 Task: Look for space in Aş Şuwayrah, Iraq from 12th  July, 2023 to 15th July, 2023 for 3 adults in price range Rs.12000 to Rs.16000. Place can be entire place with 2 bedrooms having 3 beds and 1 bathroom. Property type can be house, flat, guest house. Amenities needed are: washing machine. Booking option can be shelf check-in. Required host language is English.
Action: Mouse moved to (390, 85)
Screenshot: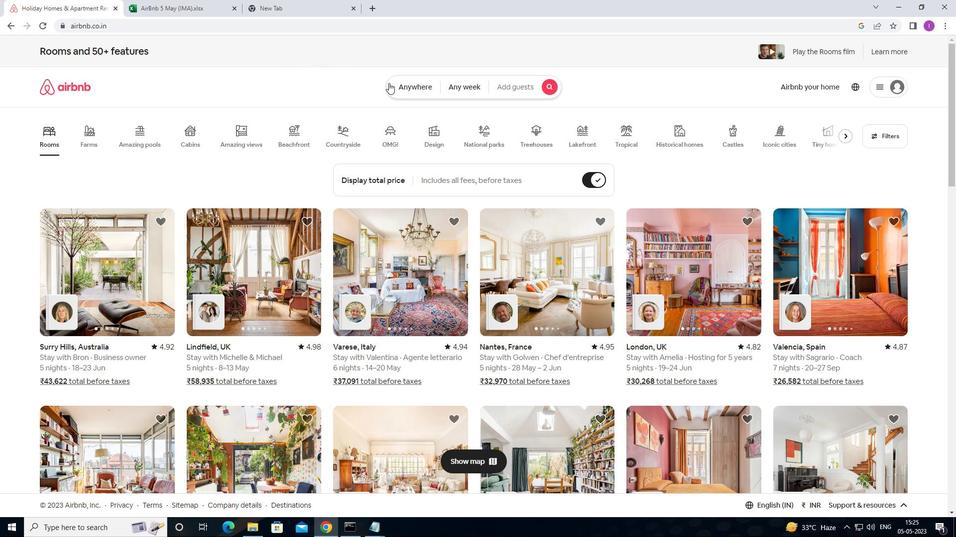 
Action: Mouse pressed left at (390, 85)
Screenshot: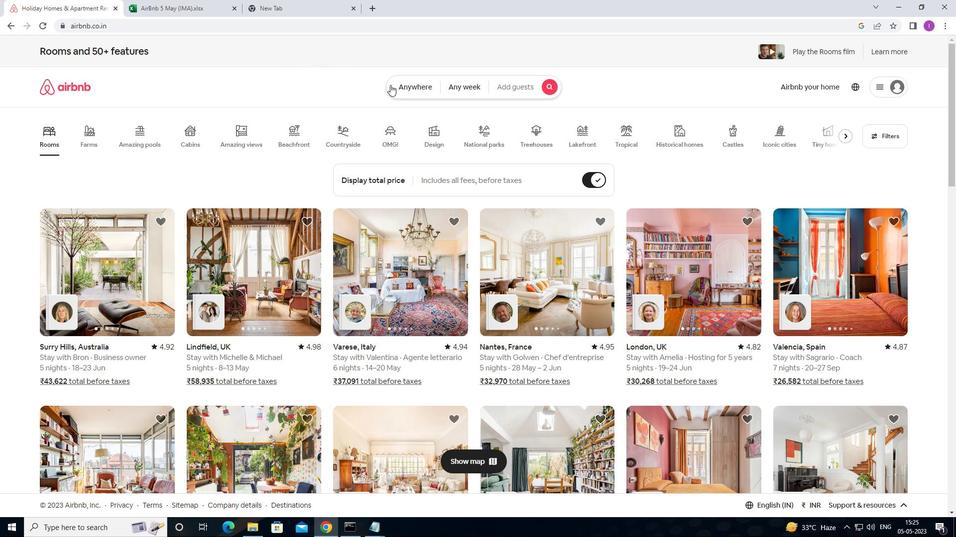 
Action: Mouse moved to (317, 128)
Screenshot: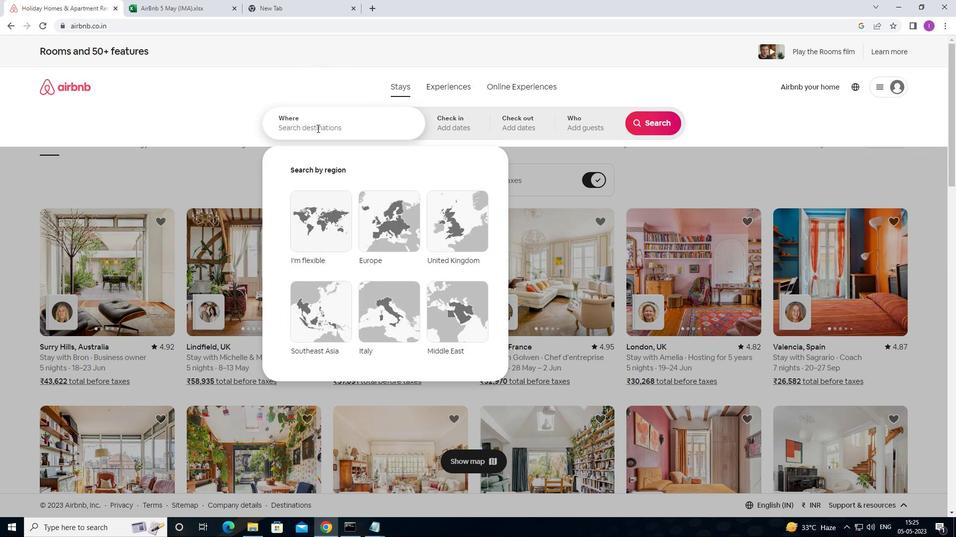 
Action: Mouse pressed left at (317, 128)
Screenshot: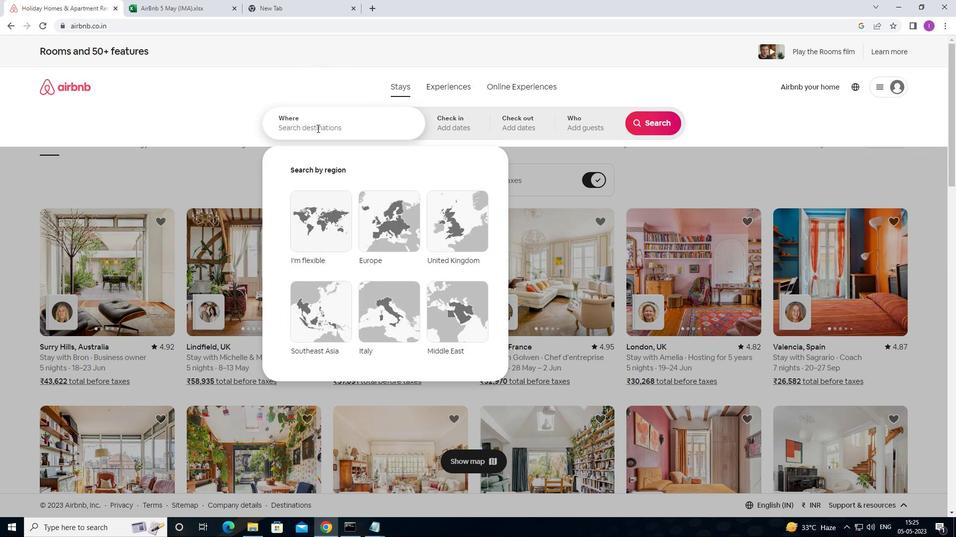 
Action: Mouse moved to (317, 128)
Screenshot: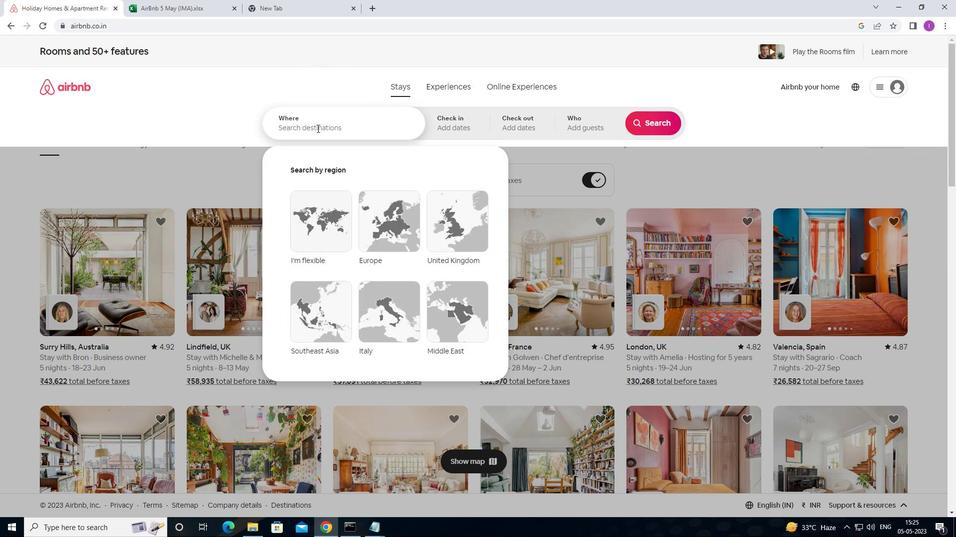 
Action: Key pressed <Key.shift>SUWAYRAH,<Key.shift>IRAQ
Screenshot: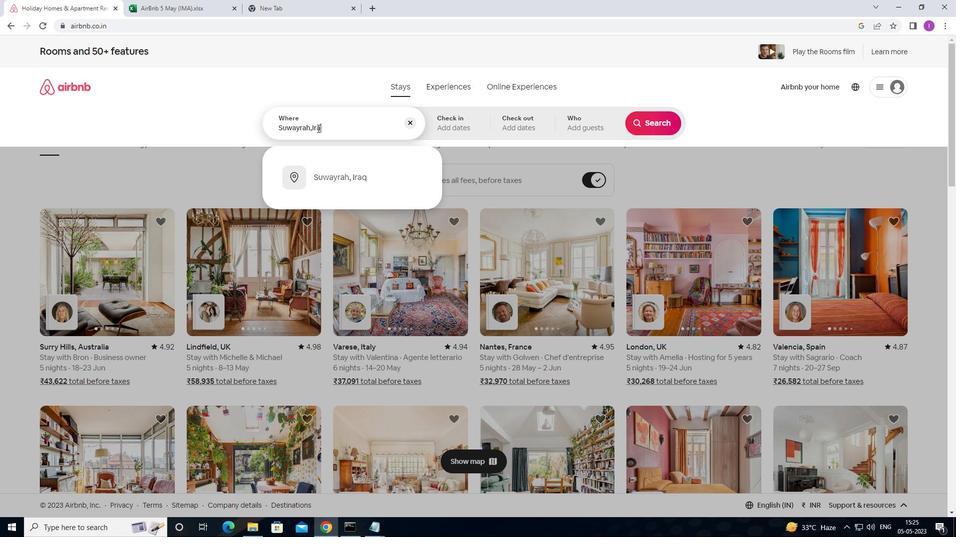 
Action: Mouse moved to (331, 176)
Screenshot: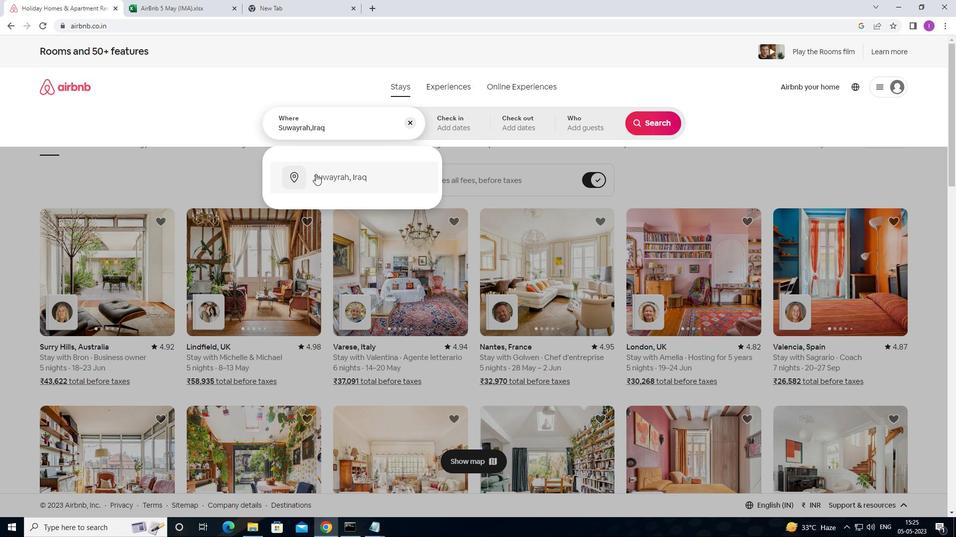 
Action: Mouse pressed left at (331, 176)
Screenshot: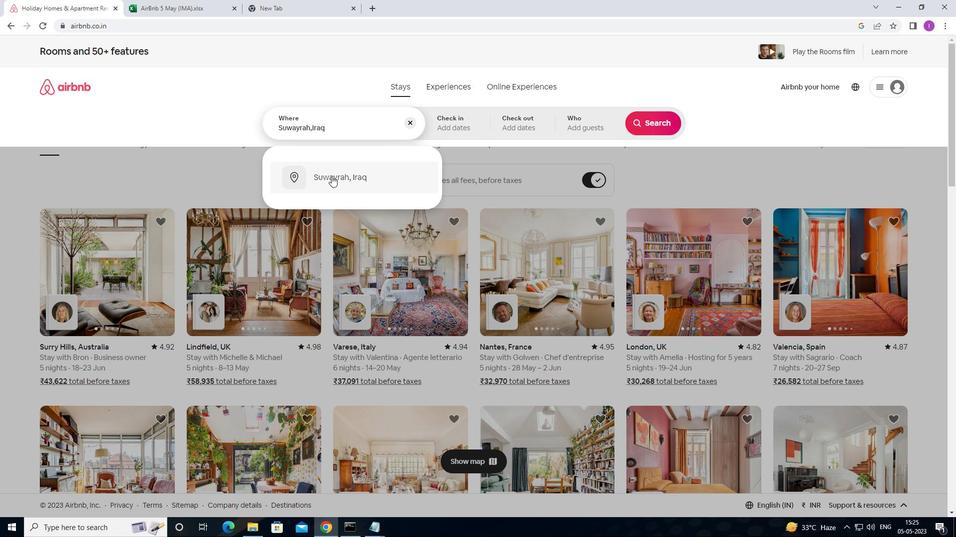 
Action: Mouse moved to (646, 199)
Screenshot: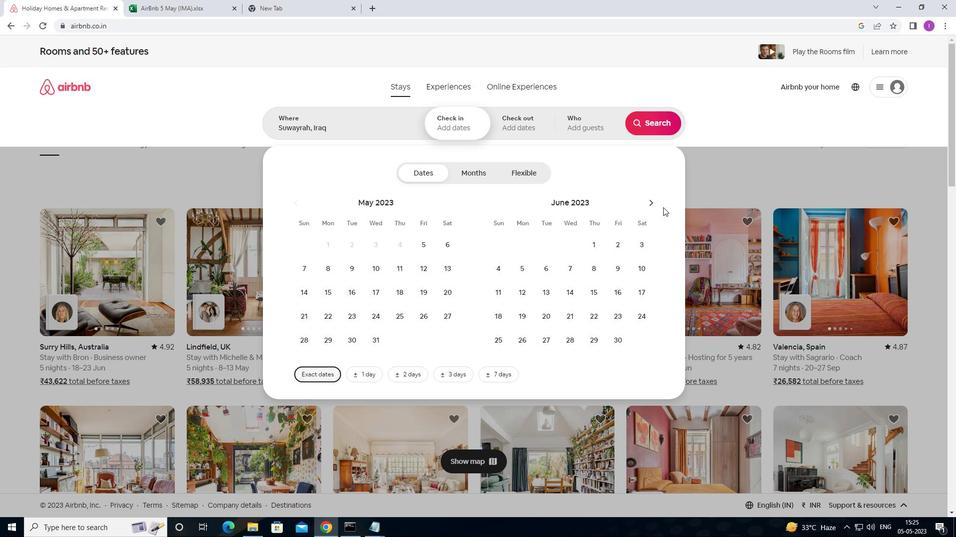 
Action: Mouse pressed left at (646, 199)
Screenshot: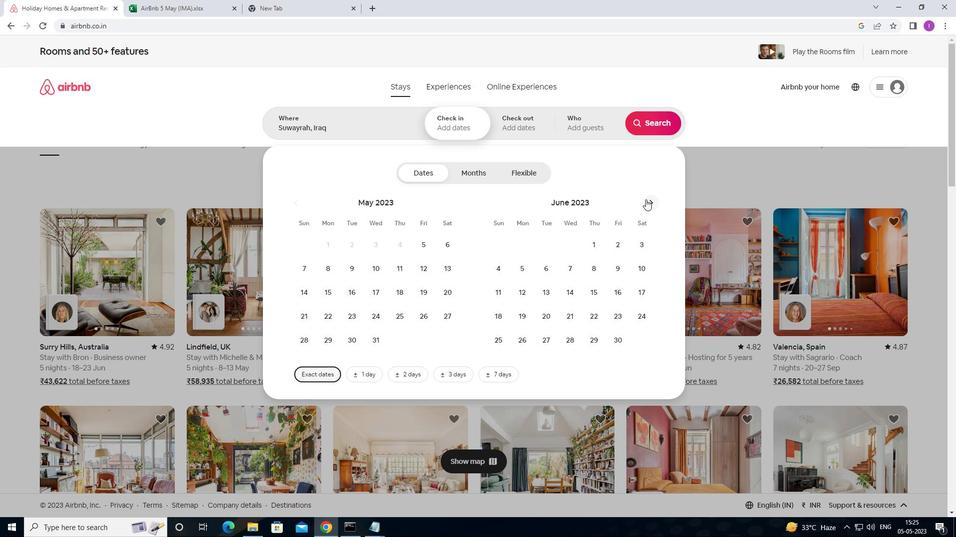 
Action: Mouse moved to (571, 290)
Screenshot: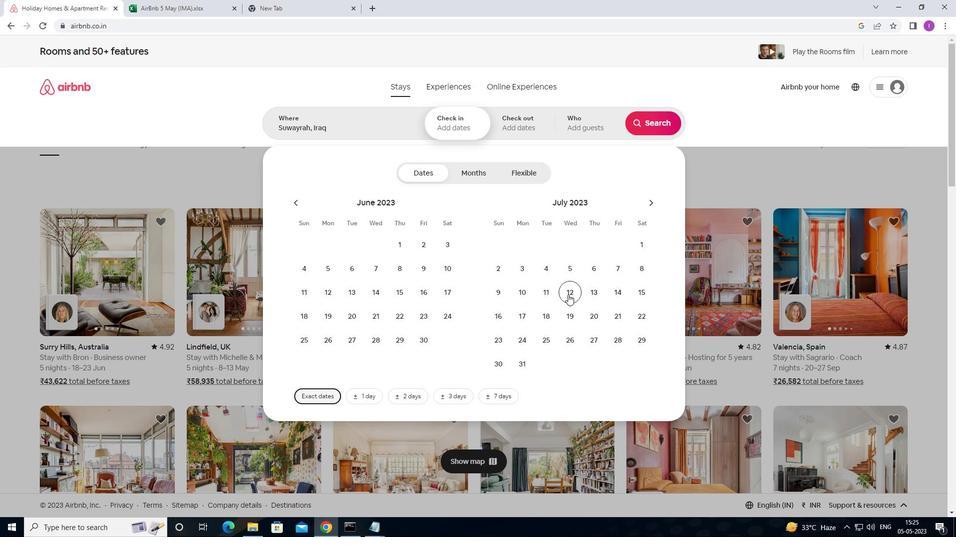 
Action: Mouse pressed left at (571, 290)
Screenshot: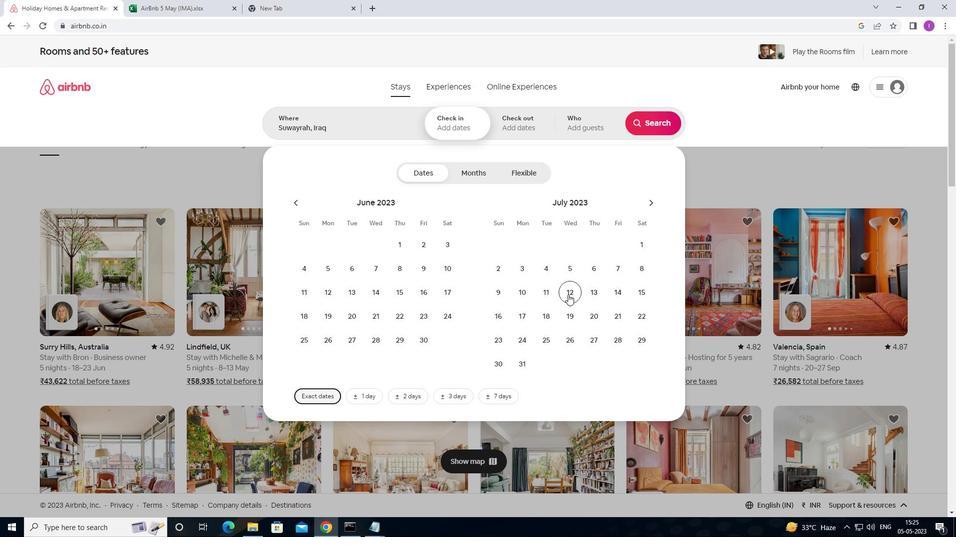 
Action: Mouse moved to (652, 291)
Screenshot: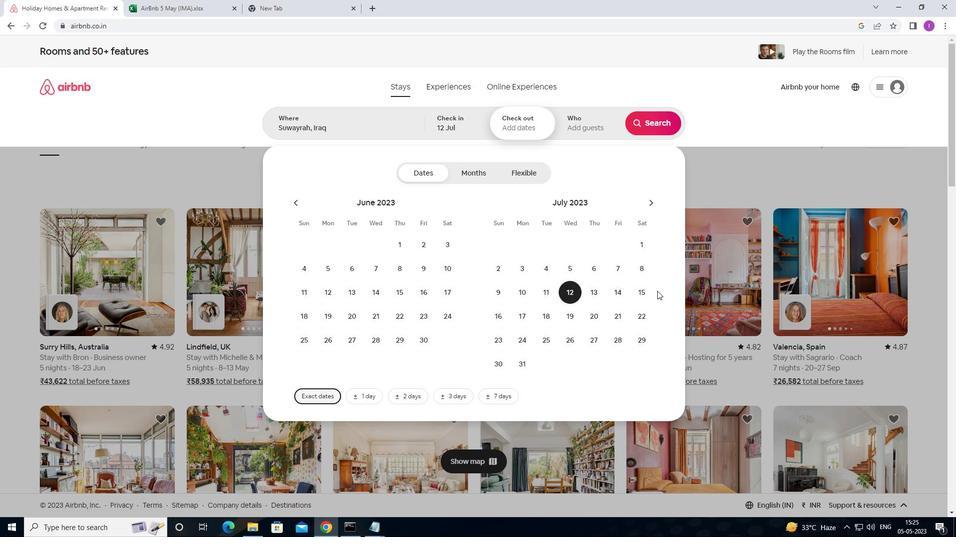 
Action: Mouse pressed left at (652, 291)
Screenshot: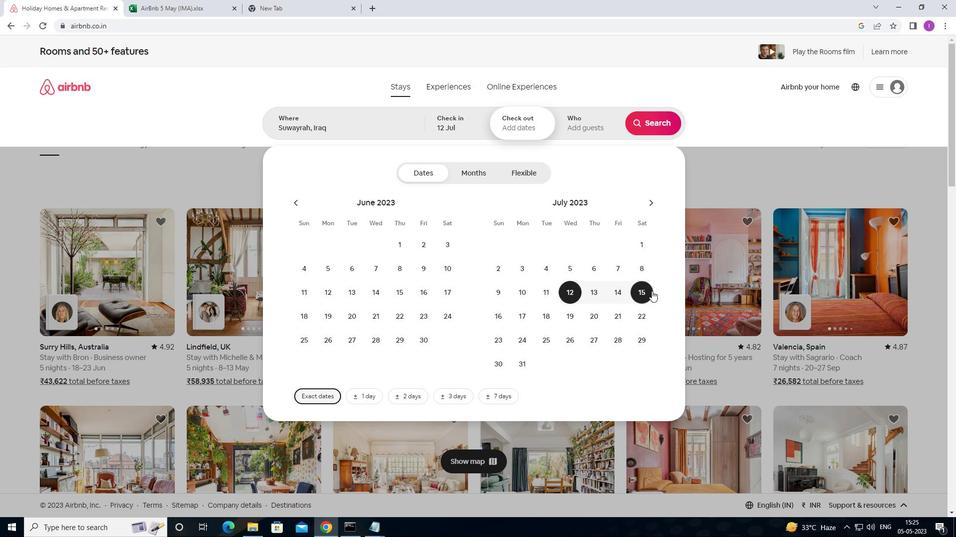 
Action: Mouse moved to (609, 129)
Screenshot: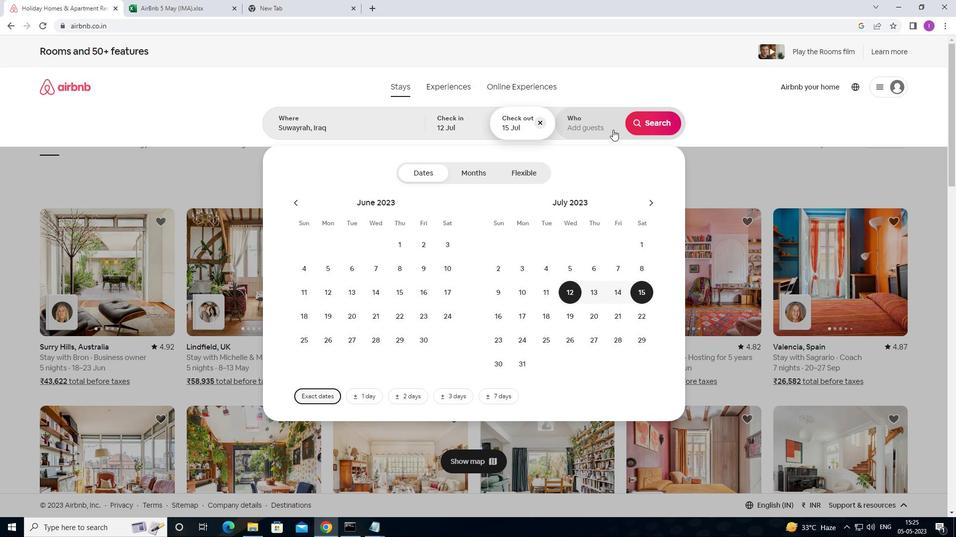 
Action: Mouse pressed left at (609, 129)
Screenshot: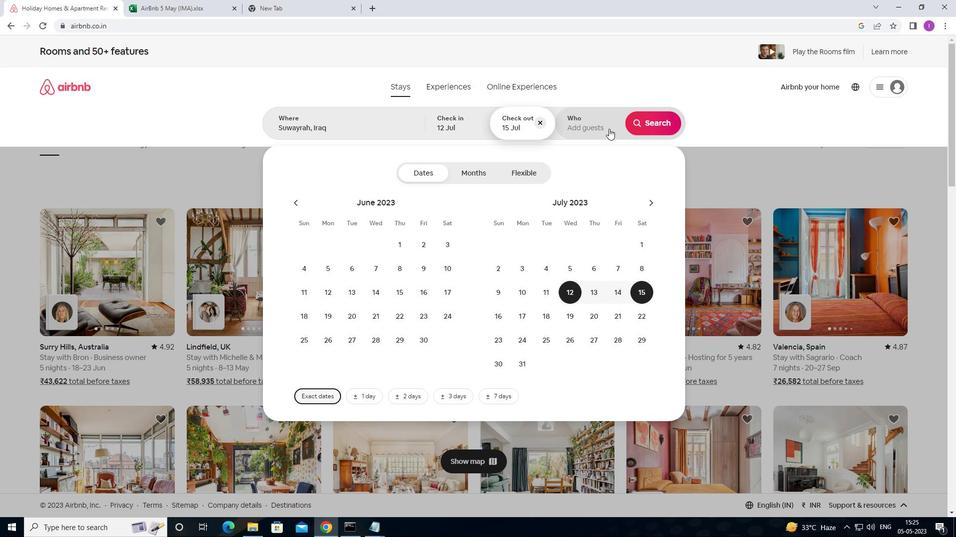 
Action: Mouse moved to (653, 174)
Screenshot: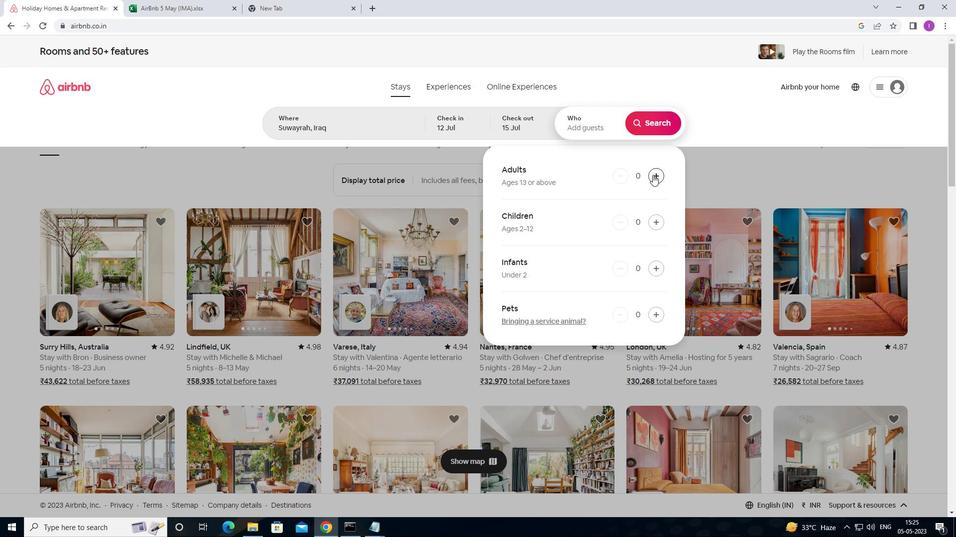 
Action: Mouse pressed left at (653, 174)
Screenshot: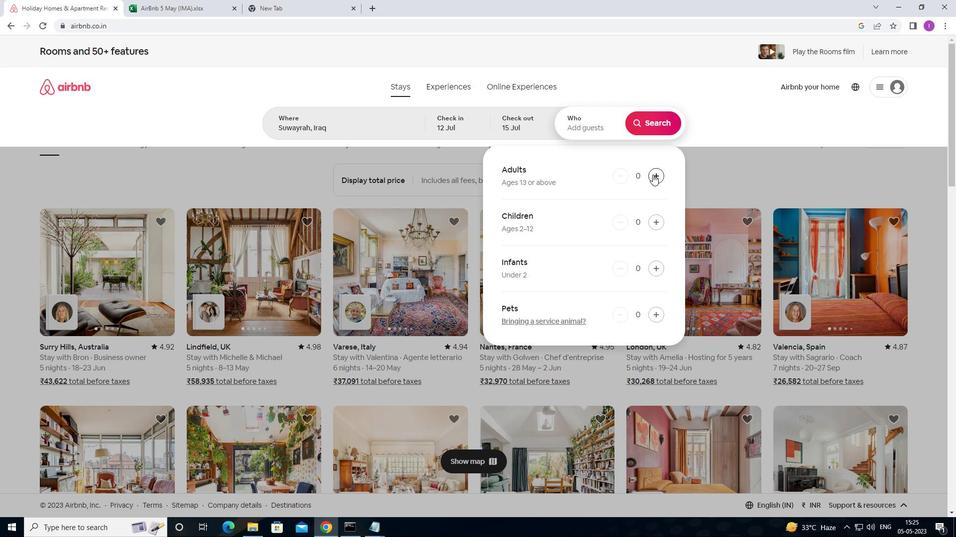 
Action: Mouse pressed left at (653, 174)
Screenshot: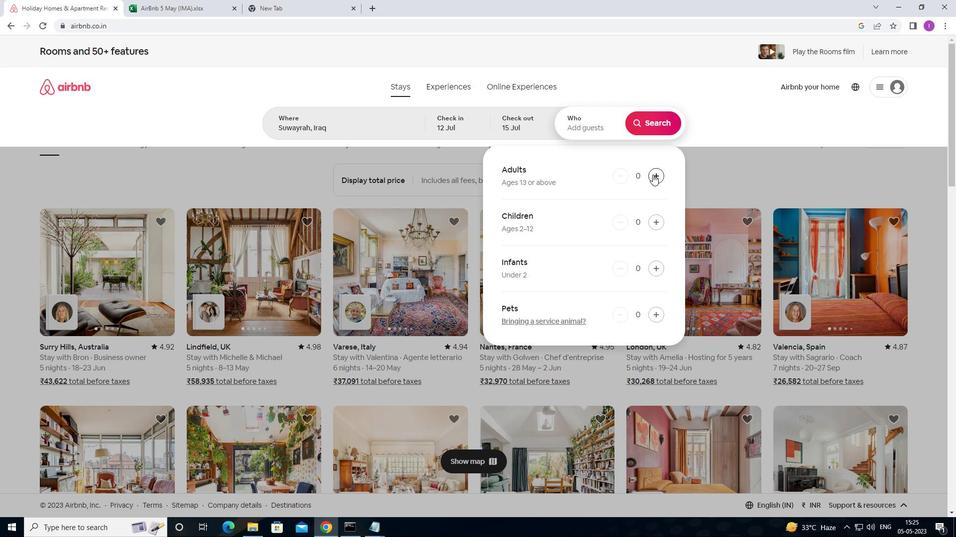 
Action: Mouse moved to (653, 174)
Screenshot: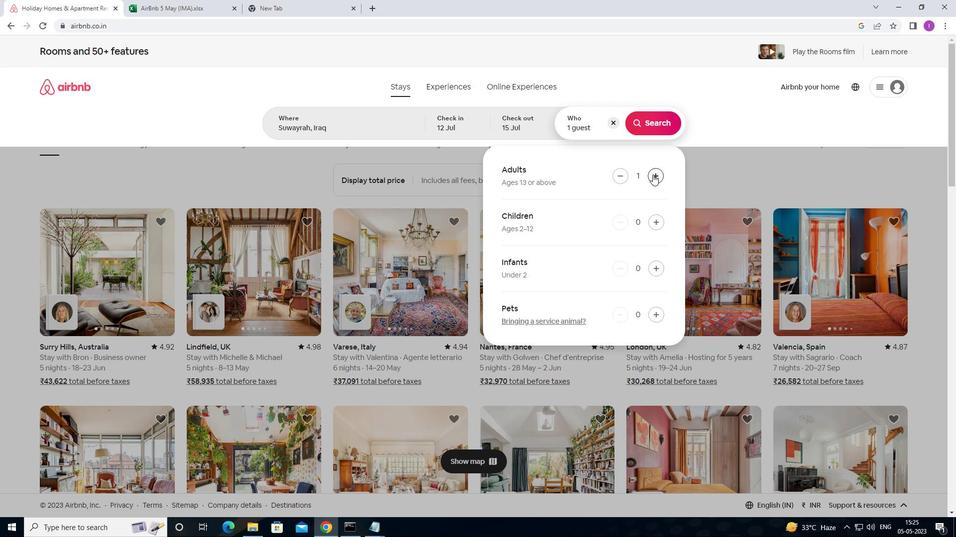
Action: Mouse pressed left at (653, 174)
Screenshot: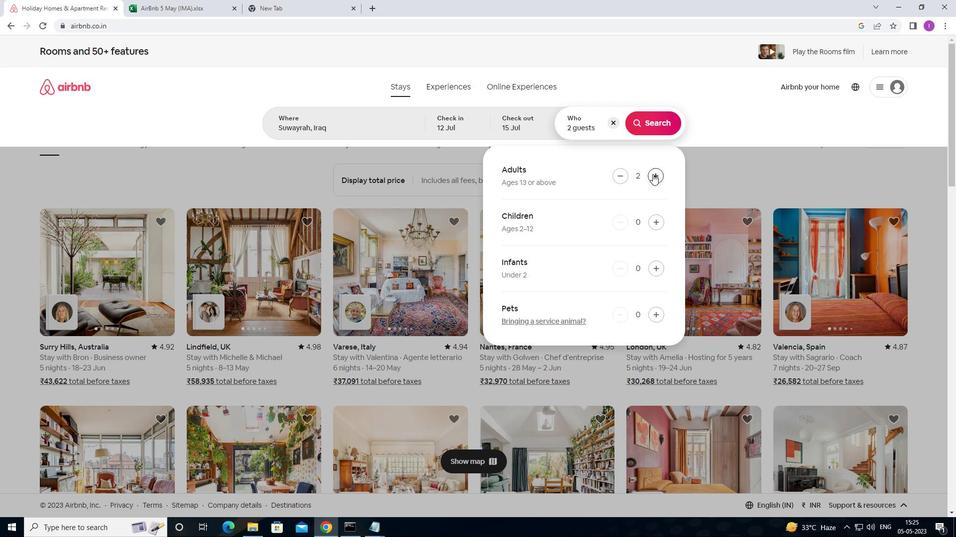 
Action: Mouse moved to (645, 121)
Screenshot: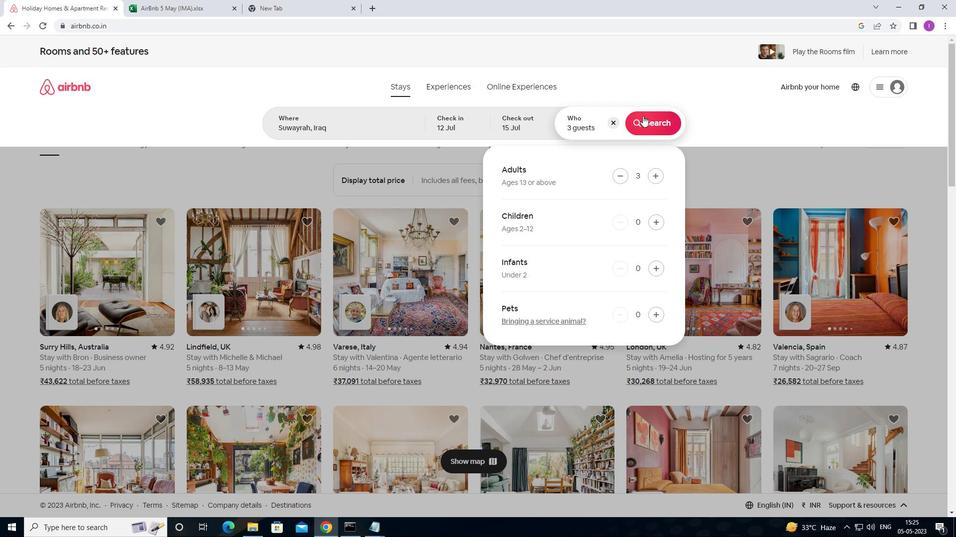 
Action: Mouse pressed left at (645, 121)
Screenshot: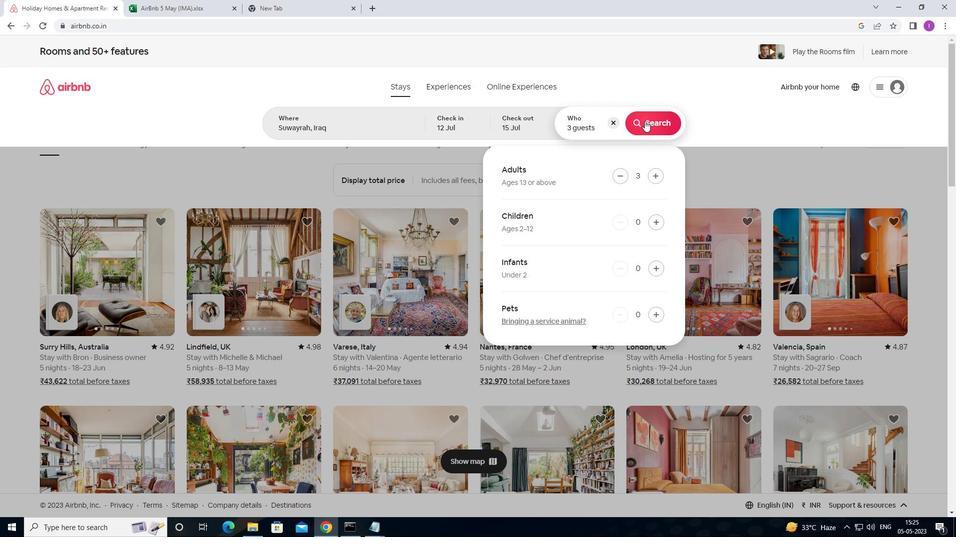 
Action: Mouse moved to (897, 93)
Screenshot: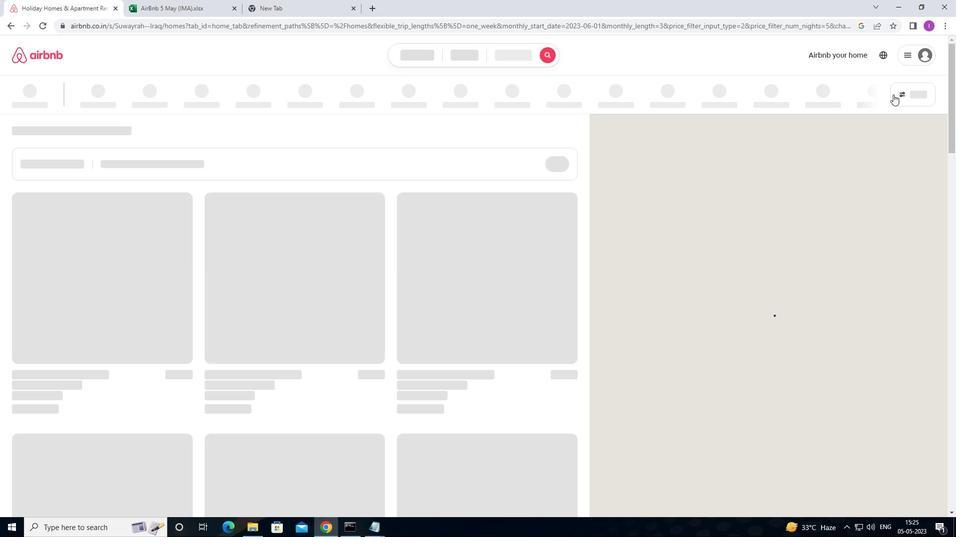 
Action: Mouse pressed left at (897, 93)
Screenshot: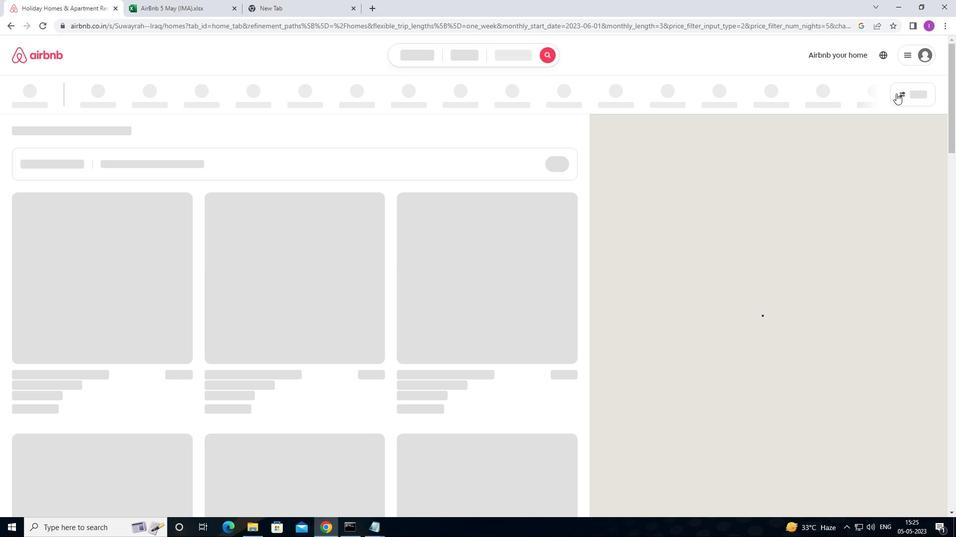 
Action: Mouse moved to (358, 337)
Screenshot: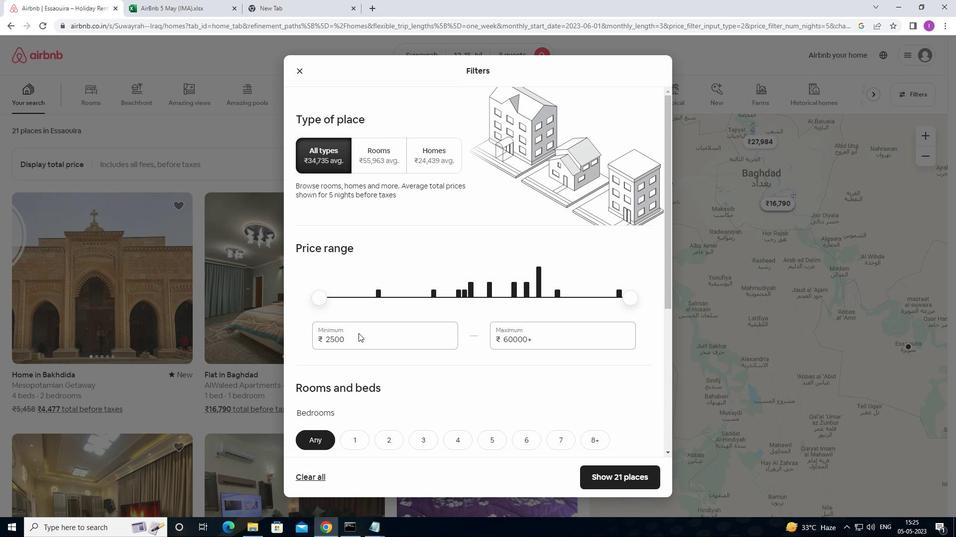 
Action: Mouse pressed left at (358, 337)
Screenshot: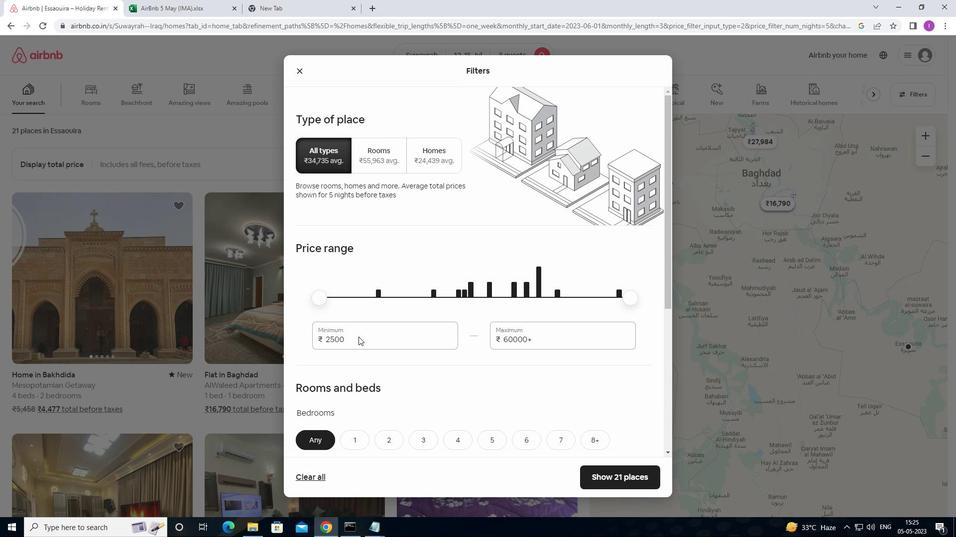 
Action: Mouse moved to (498, 237)
Screenshot: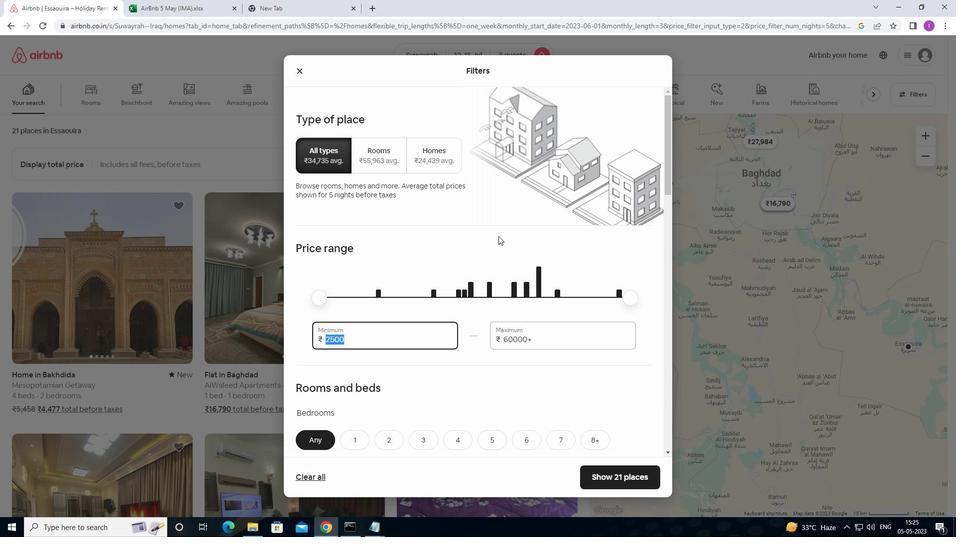 
Action: Key pressed 12
Screenshot: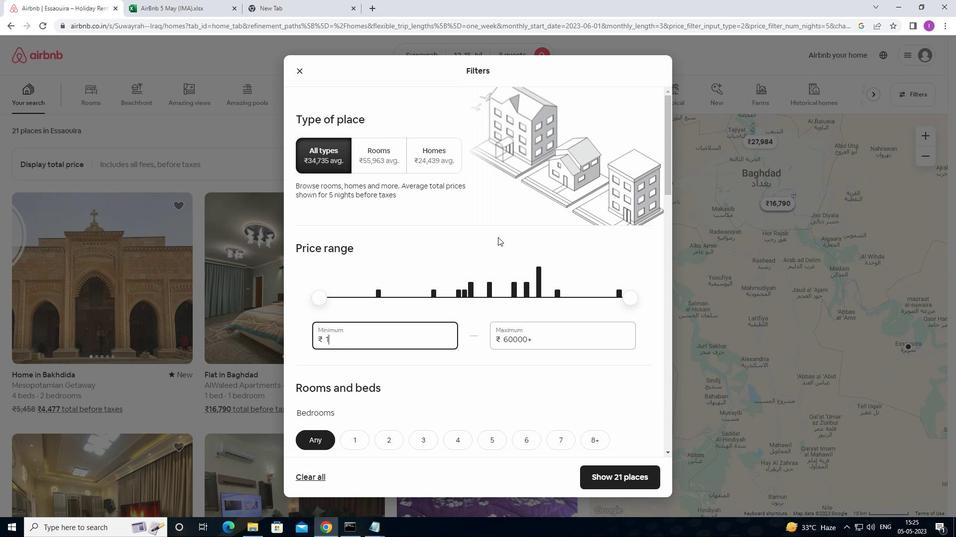 
Action: Mouse moved to (498, 239)
Screenshot: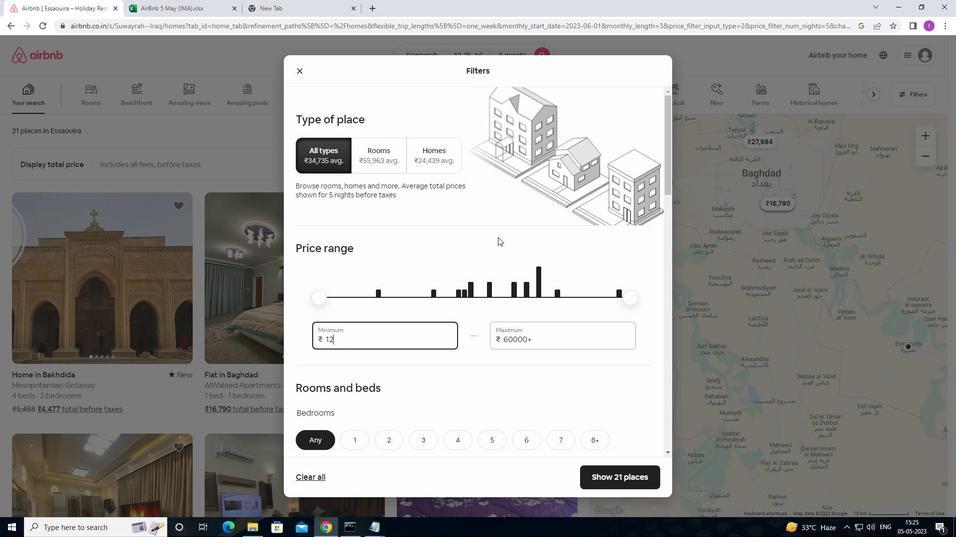 
Action: Key pressed 0
Screenshot: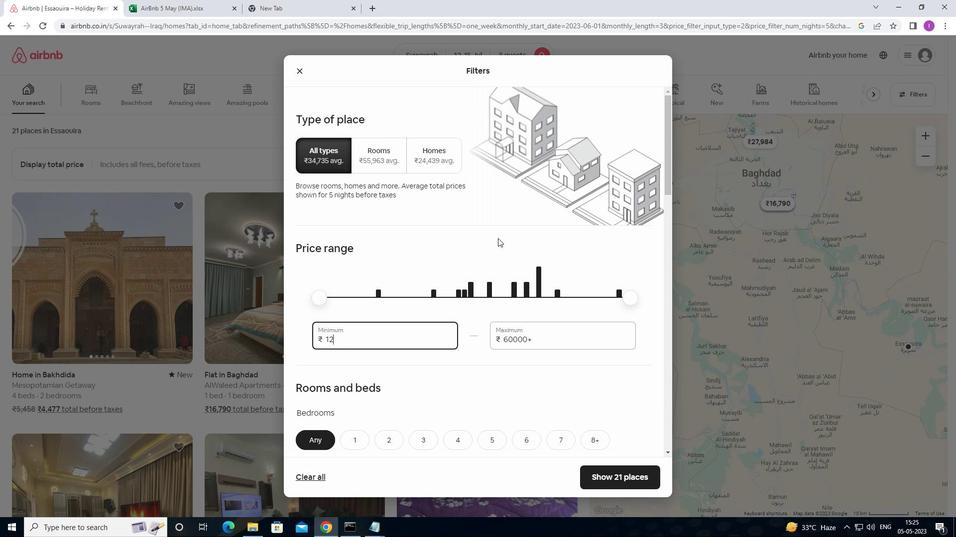 
Action: Mouse moved to (498, 239)
Screenshot: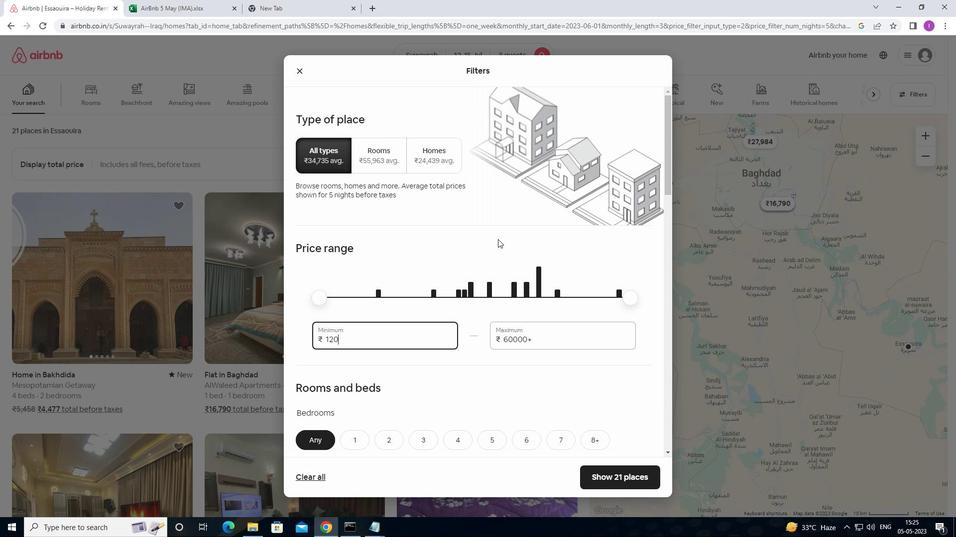 
Action: Key pressed 0
Screenshot: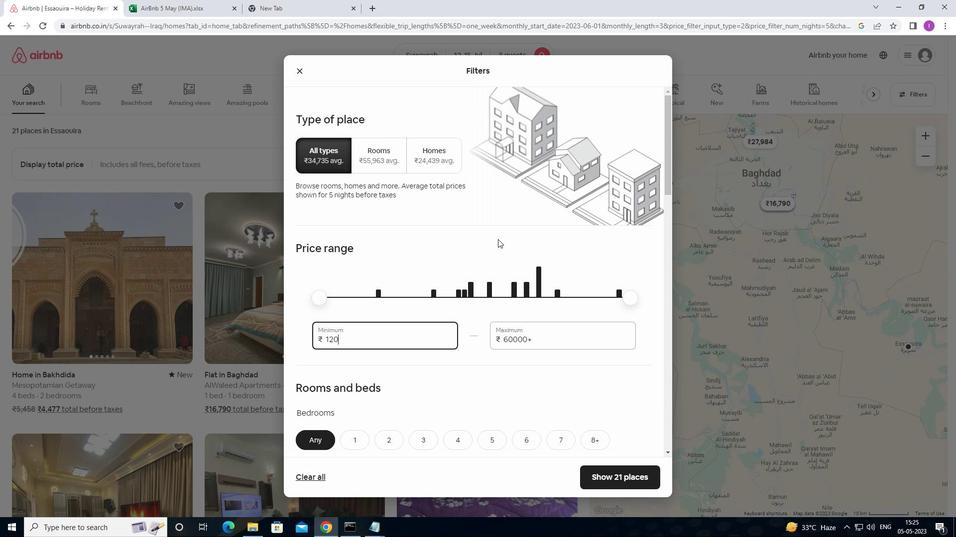 
Action: Mouse moved to (498, 240)
Screenshot: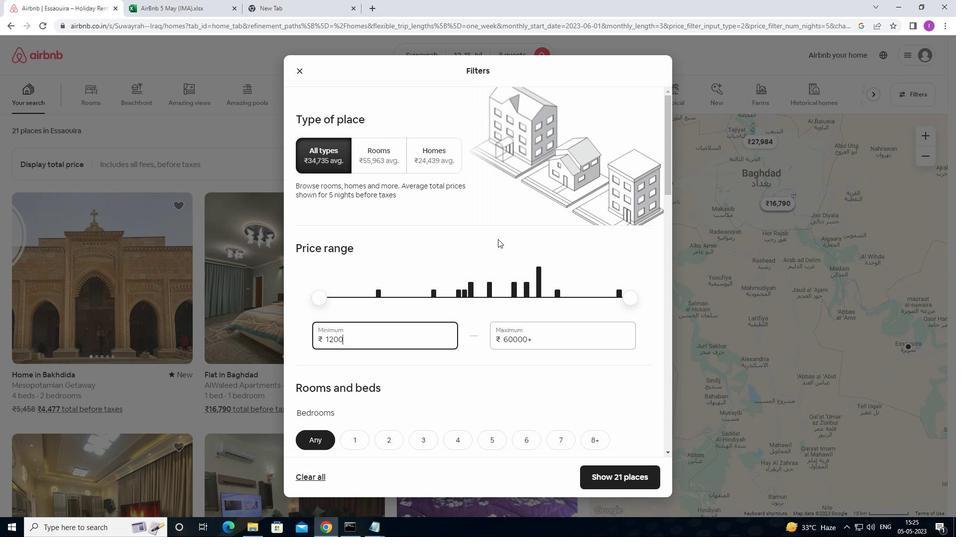 
Action: Key pressed 0
Screenshot: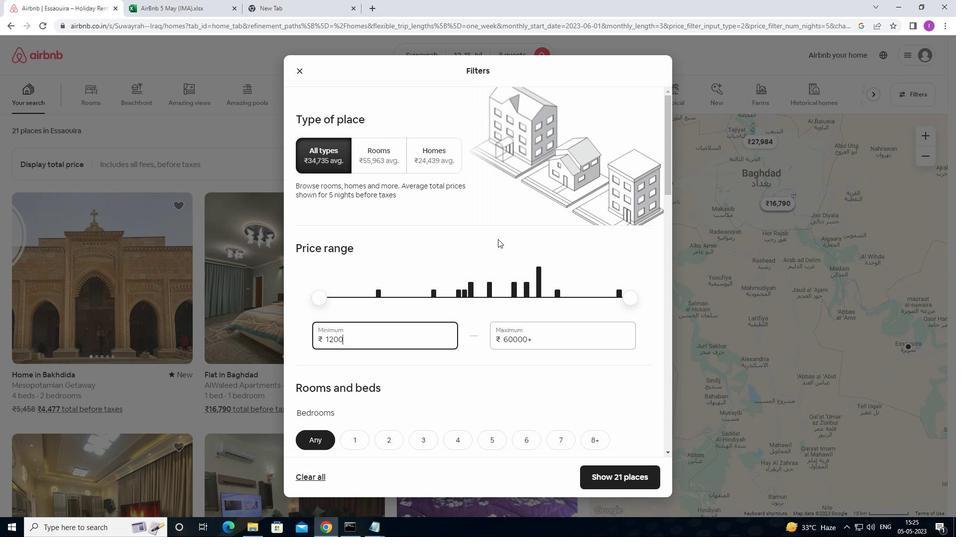 
Action: Mouse moved to (537, 339)
Screenshot: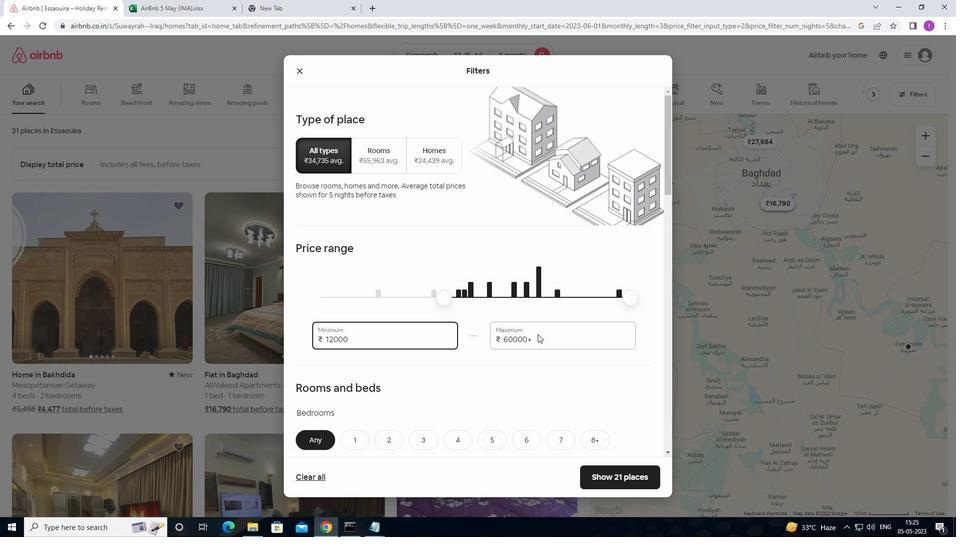 
Action: Mouse pressed left at (537, 339)
Screenshot: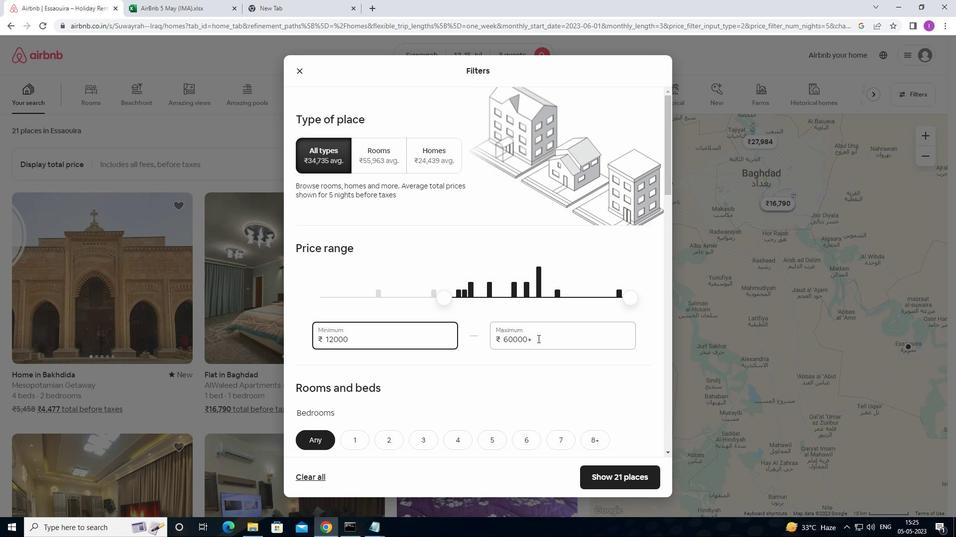 
Action: Mouse moved to (492, 340)
Screenshot: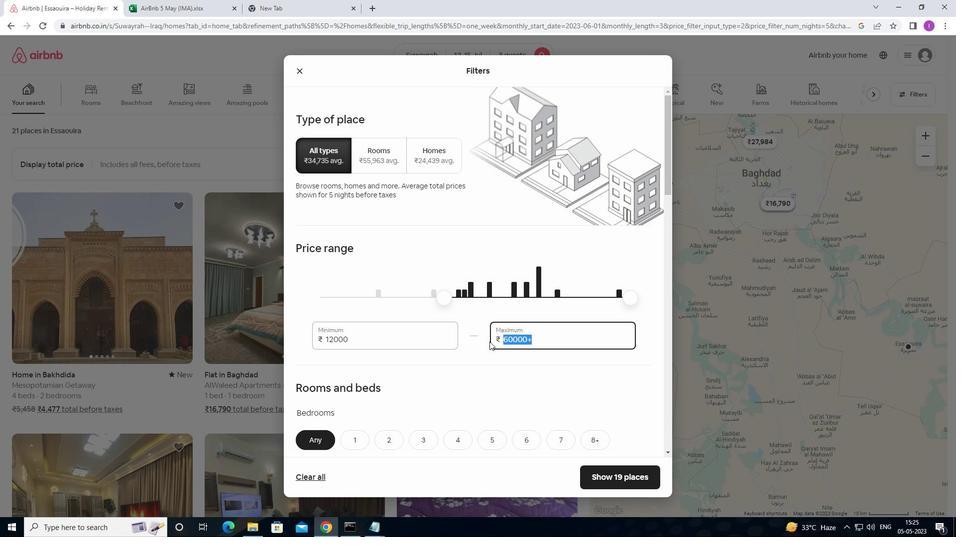
Action: Key pressed 1
Screenshot: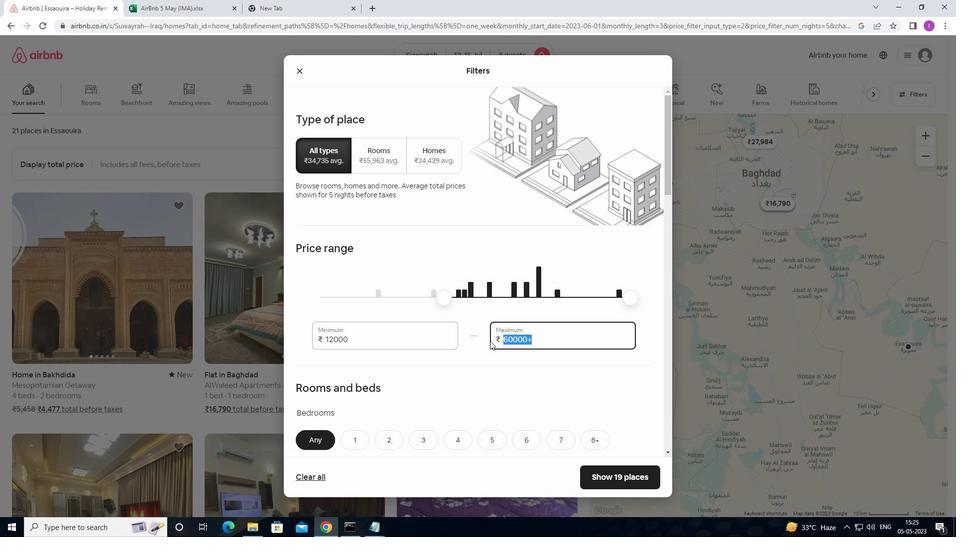 
Action: Mouse moved to (492, 340)
Screenshot: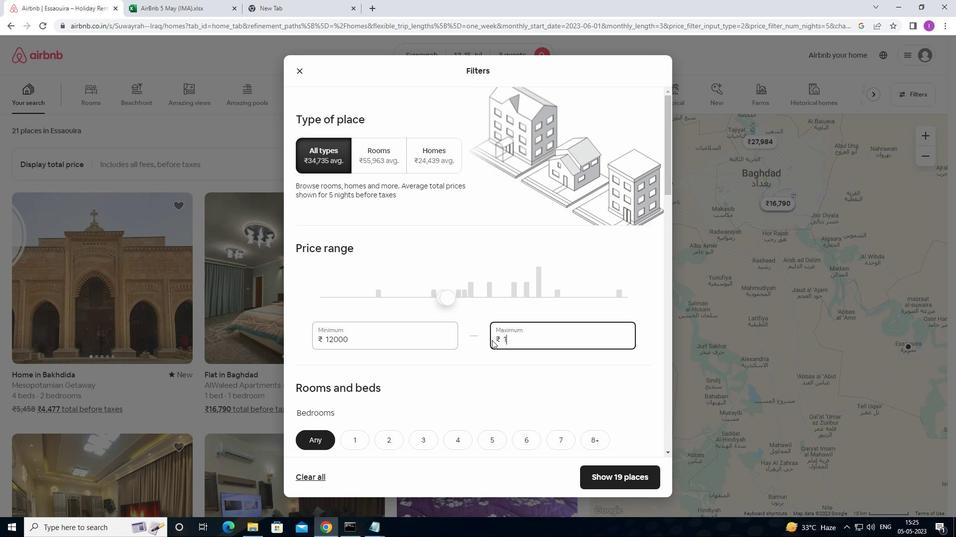 
Action: Key pressed 600
Screenshot: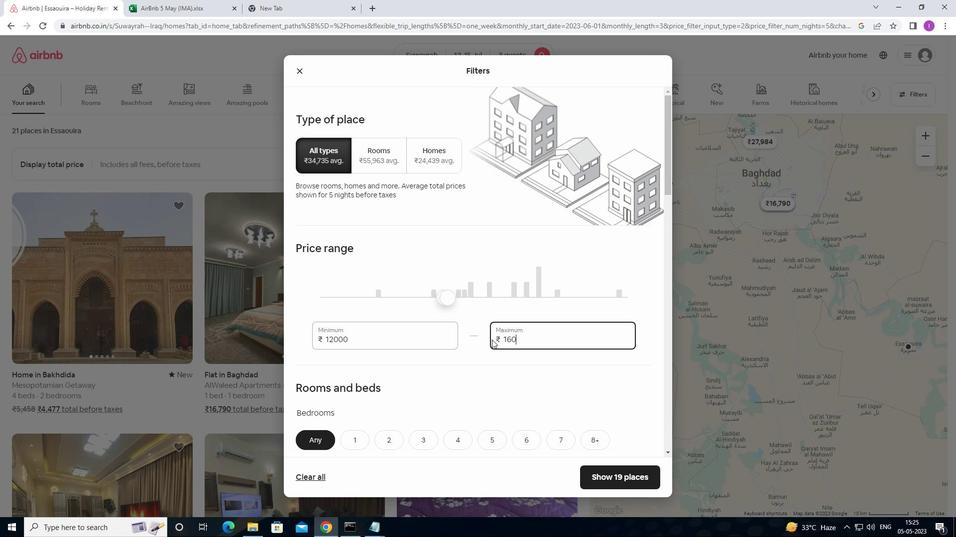 
Action: Mouse moved to (518, 338)
Screenshot: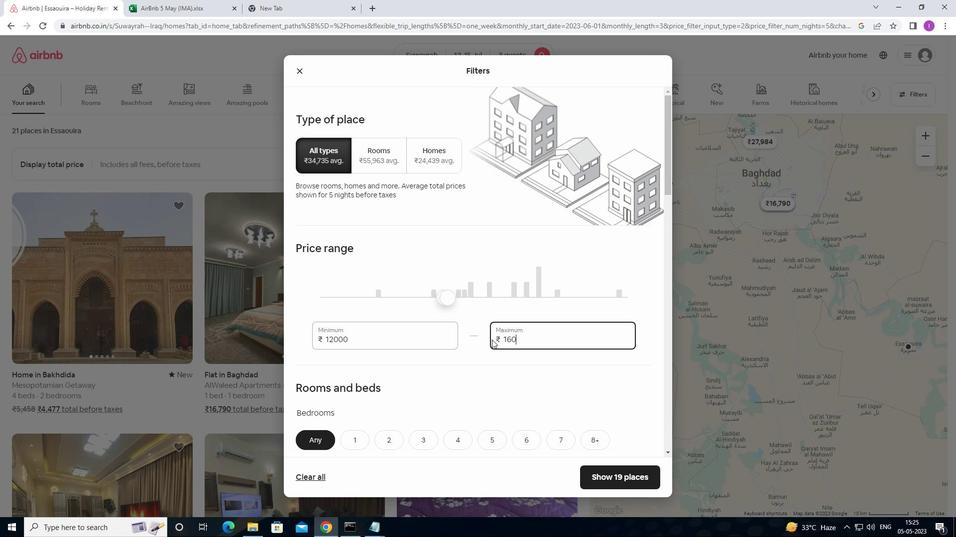 
Action: Key pressed 0
Screenshot: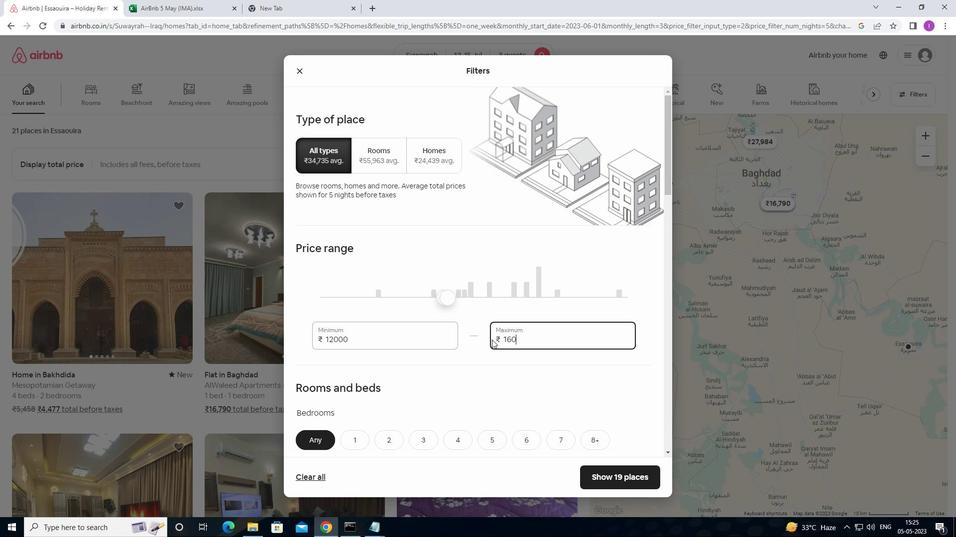 
Action: Mouse moved to (545, 339)
Screenshot: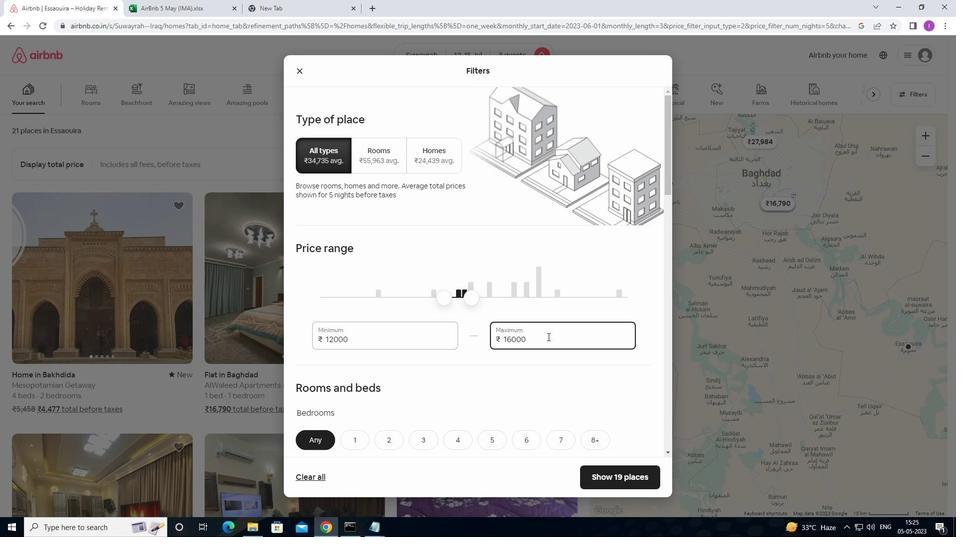 
Action: Mouse scrolled (545, 338) with delta (0, 0)
Screenshot: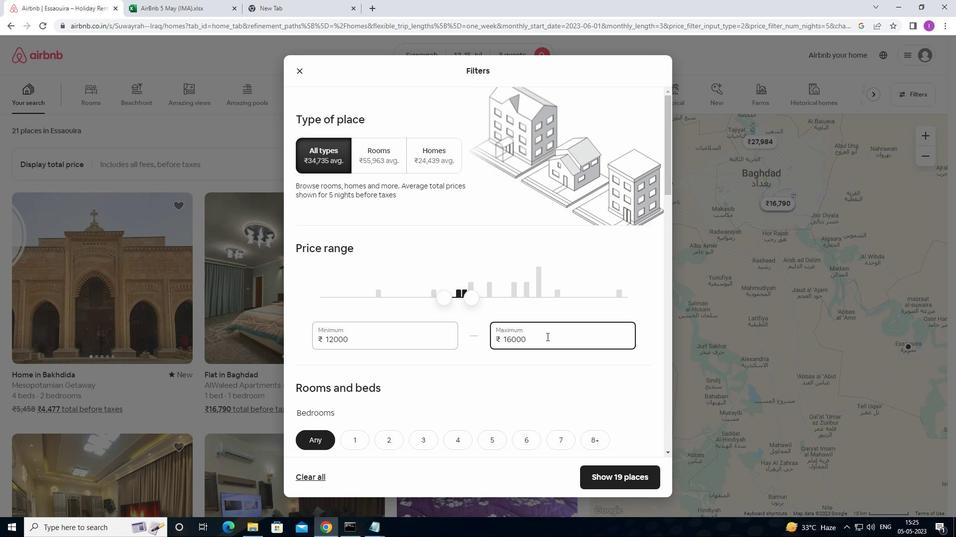 
Action: Mouse moved to (545, 340)
Screenshot: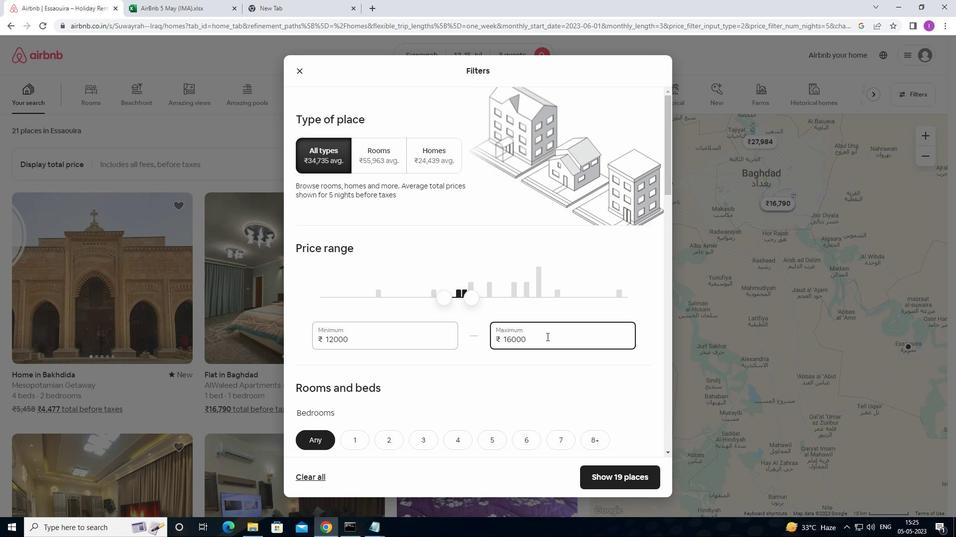 
Action: Mouse scrolled (545, 339) with delta (0, 0)
Screenshot: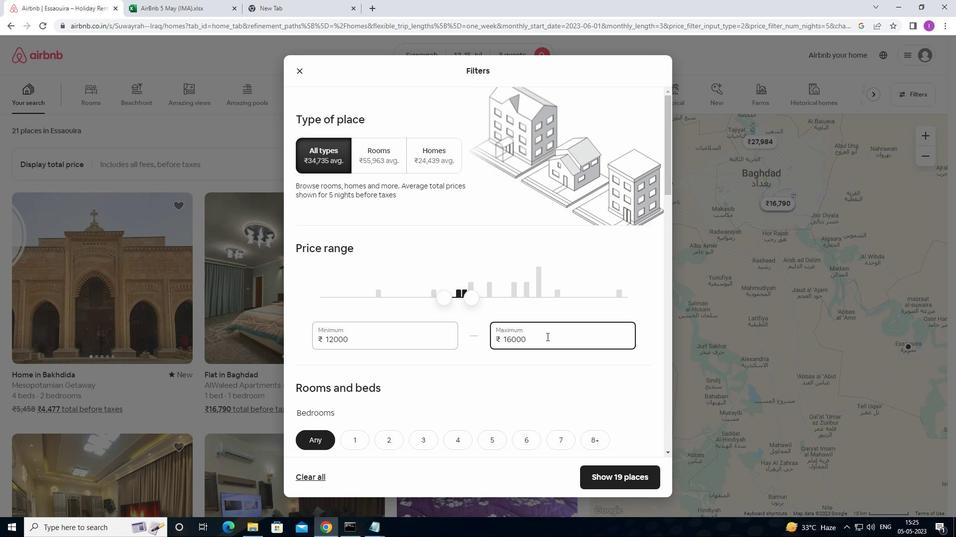 
Action: Mouse scrolled (545, 339) with delta (0, 0)
Screenshot: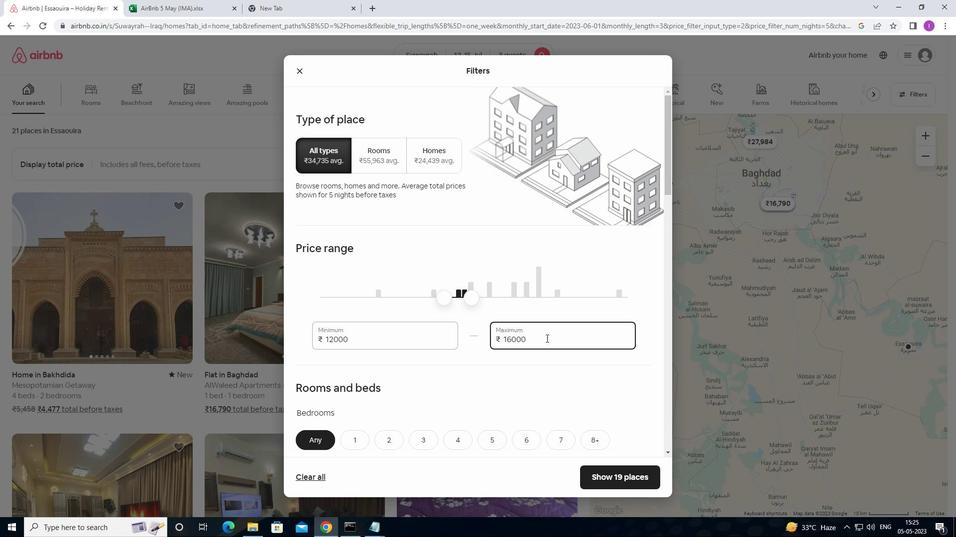 
Action: Mouse moved to (420, 307)
Screenshot: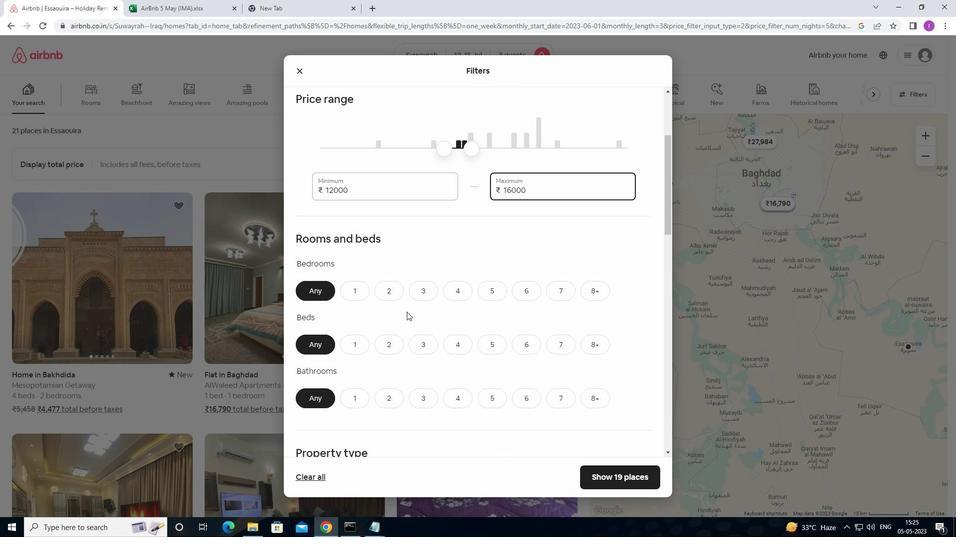 
Action: Mouse scrolled (420, 307) with delta (0, 0)
Screenshot: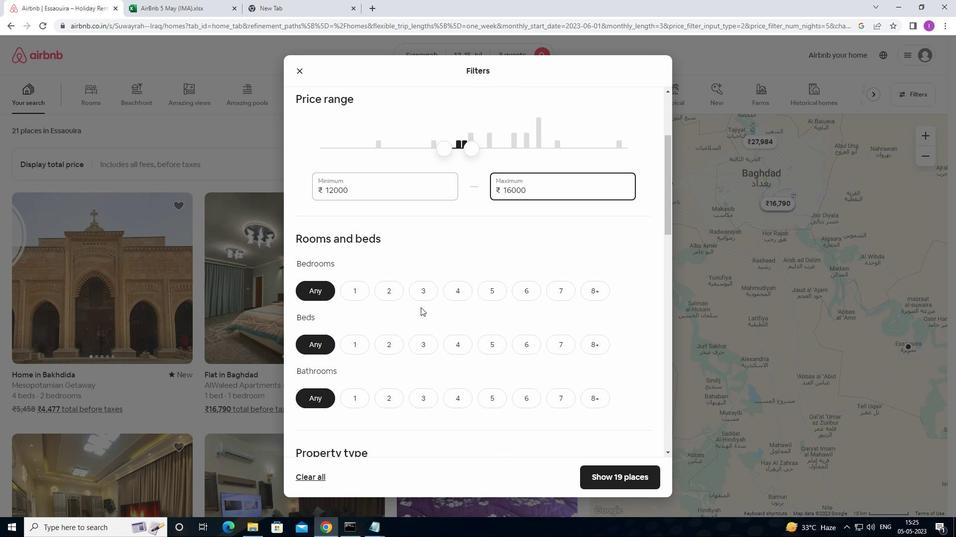 
Action: Mouse moved to (421, 307)
Screenshot: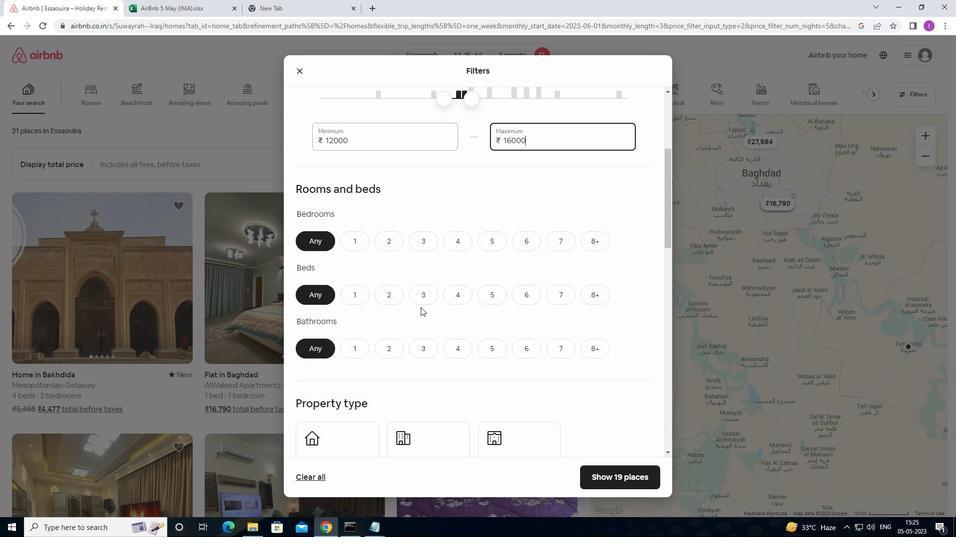 
Action: Mouse scrolled (421, 306) with delta (0, 0)
Screenshot: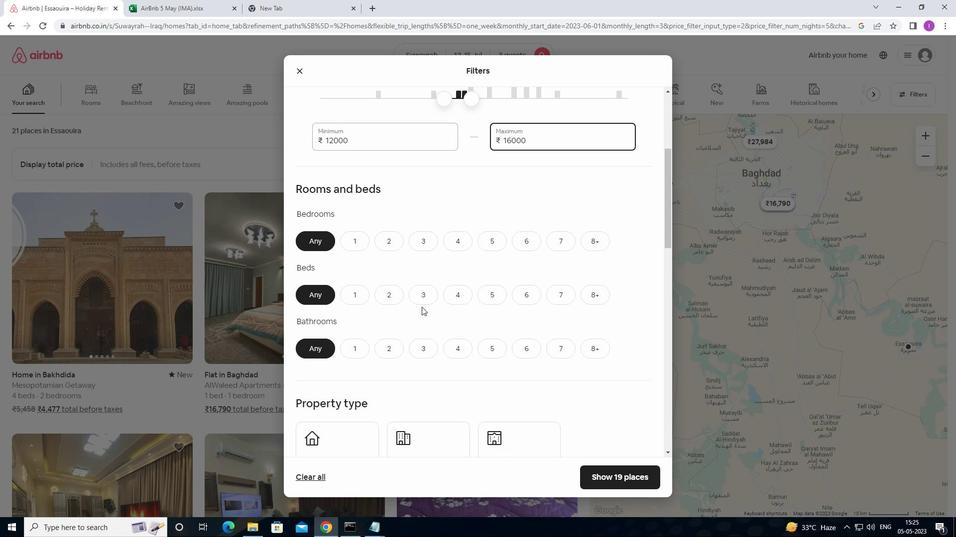 
Action: Mouse moved to (382, 189)
Screenshot: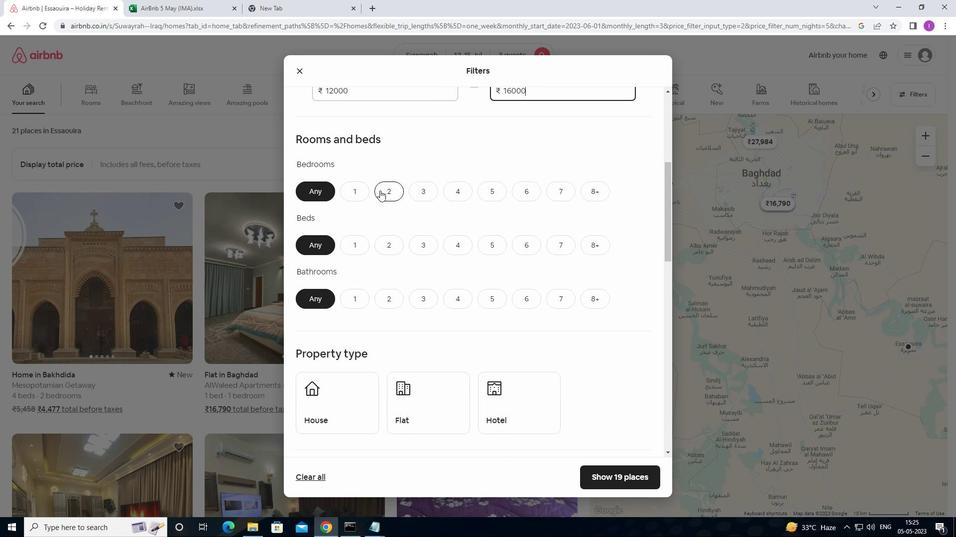
Action: Mouse pressed left at (382, 189)
Screenshot: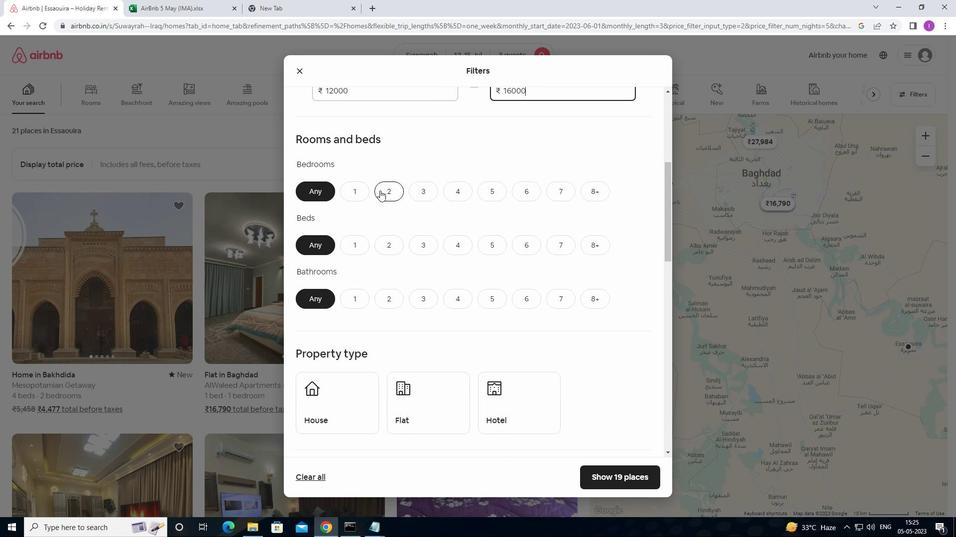 
Action: Mouse moved to (422, 251)
Screenshot: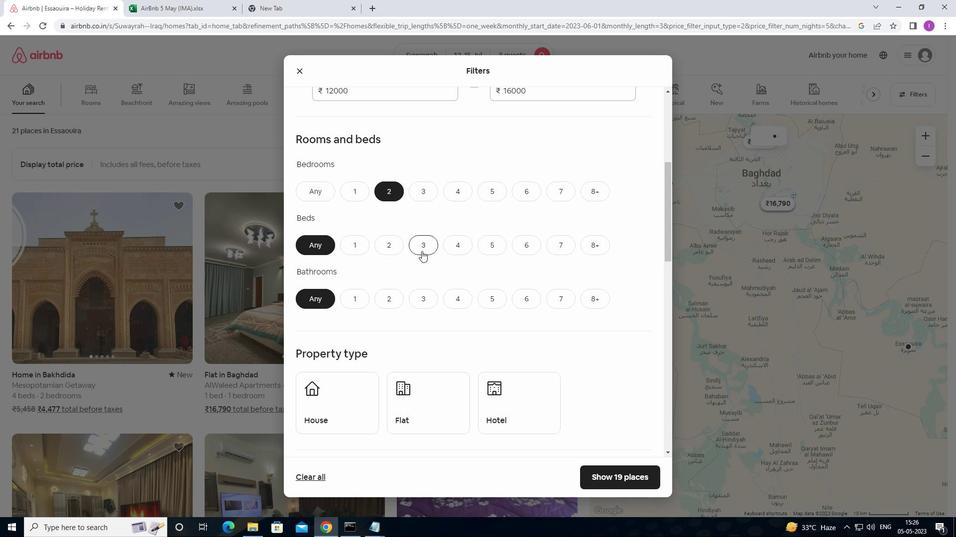 
Action: Mouse pressed left at (422, 251)
Screenshot: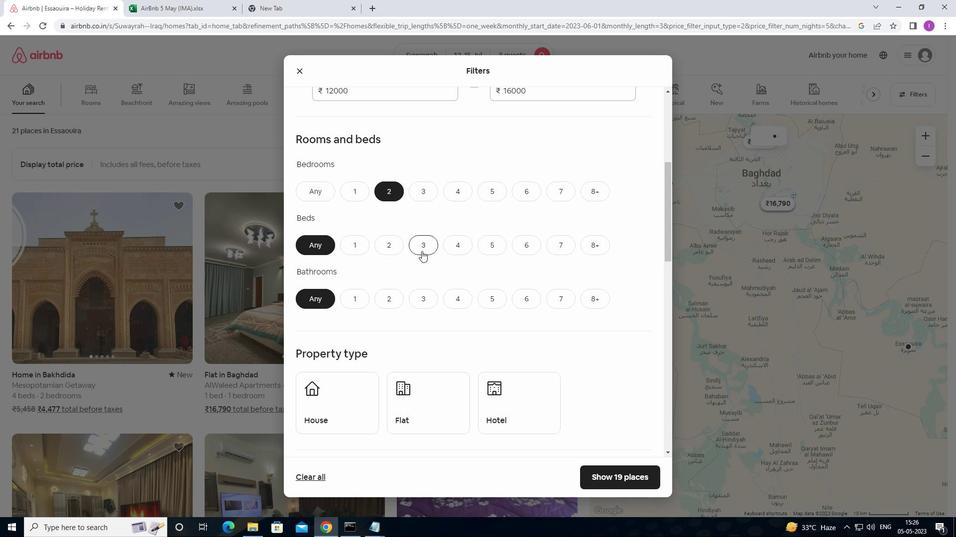 
Action: Mouse moved to (361, 304)
Screenshot: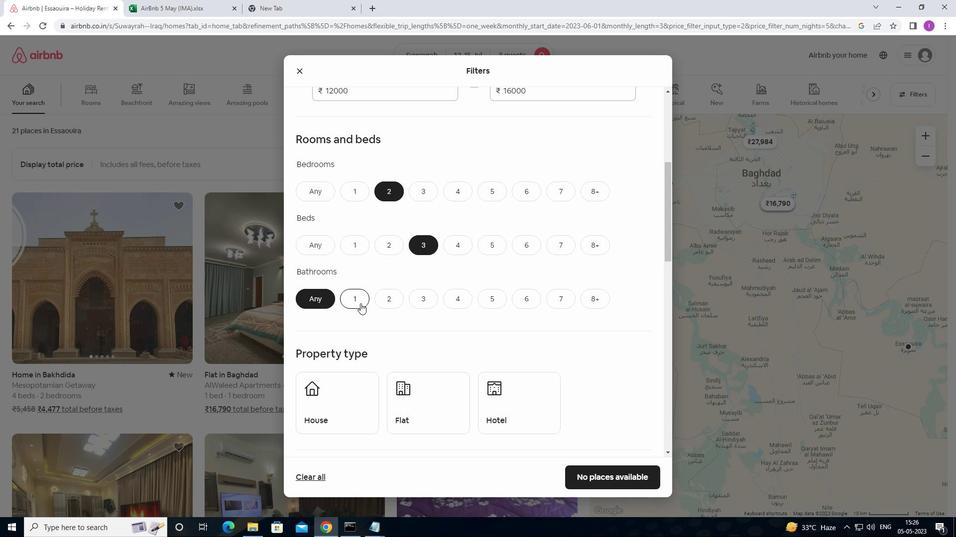 
Action: Mouse pressed left at (361, 304)
Screenshot: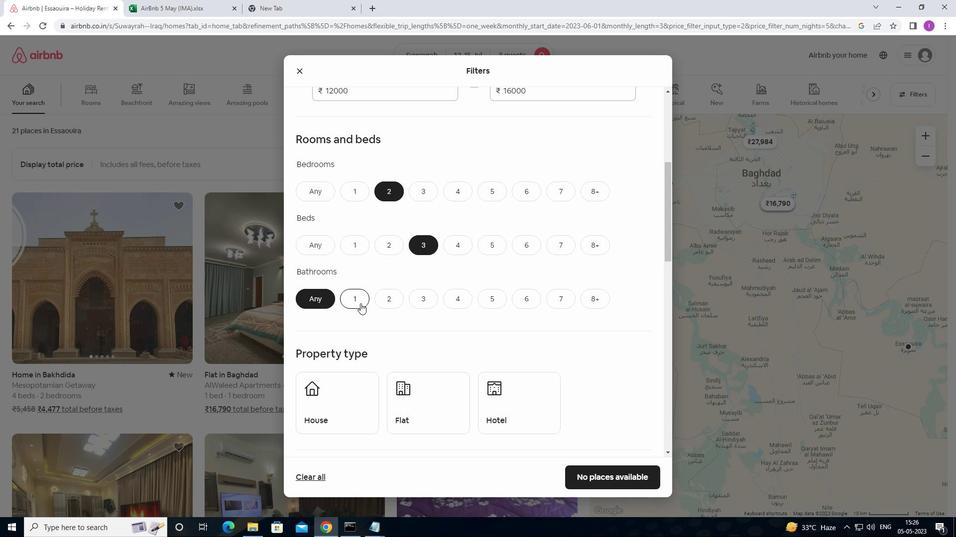 
Action: Mouse moved to (411, 315)
Screenshot: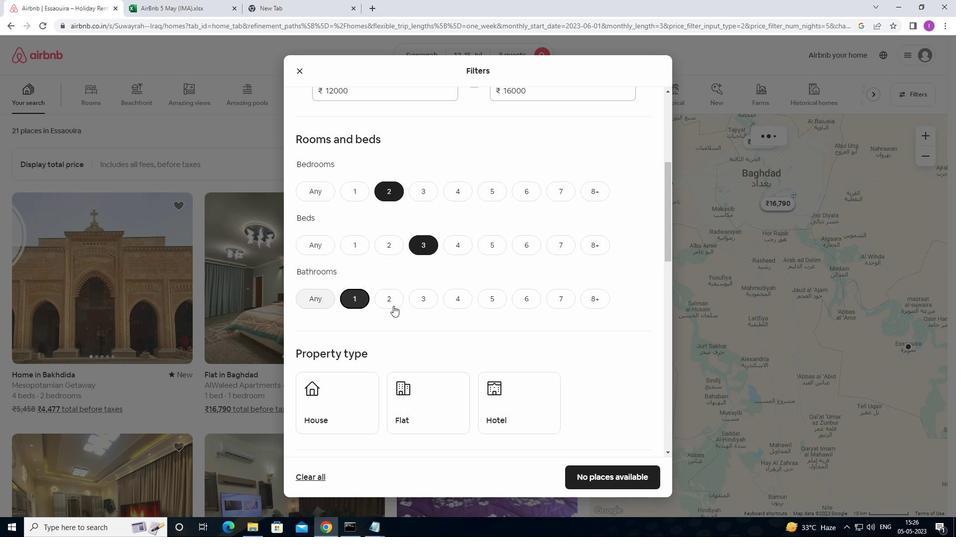
Action: Mouse scrolled (411, 314) with delta (0, 0)
Screenshot: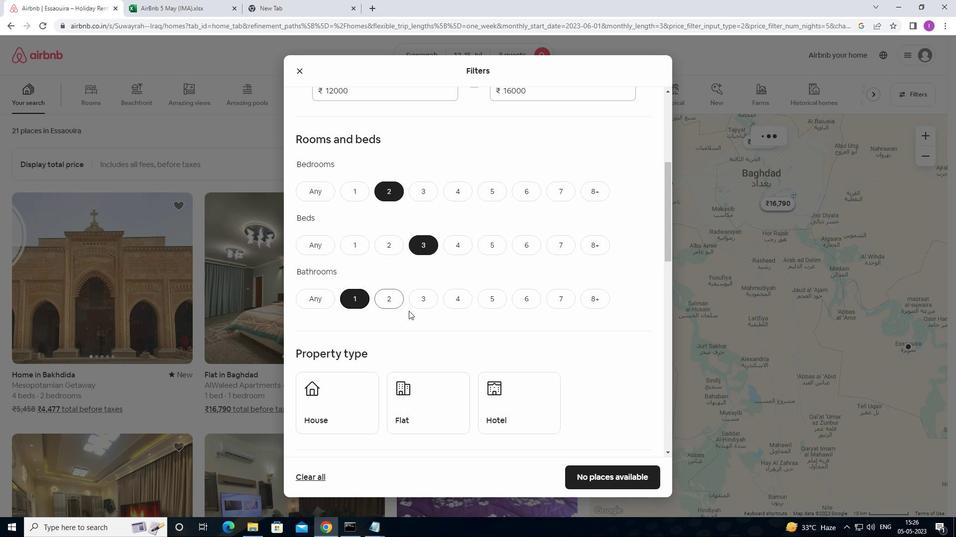 
Action: Mouse moved to (411, 317)
Screenshot: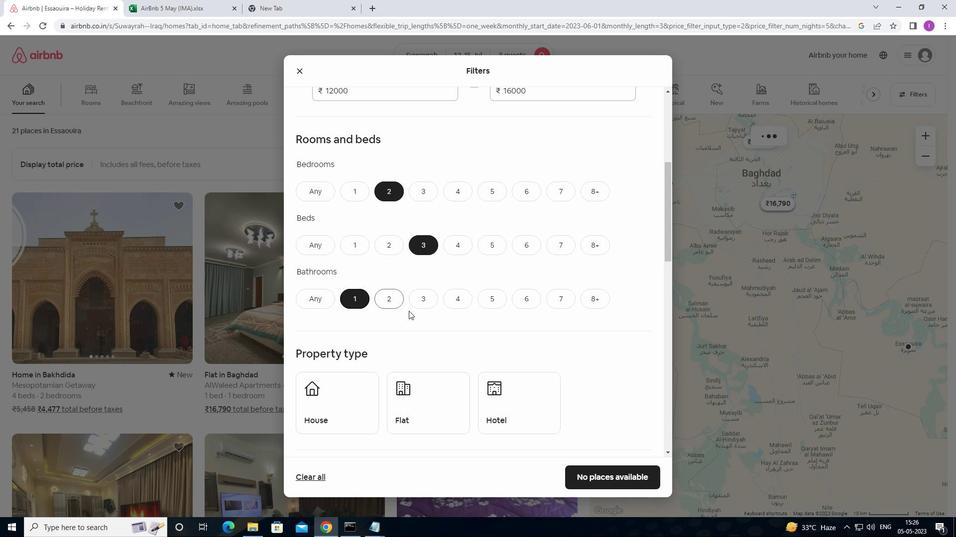
Action: Mouse scrolled (411, 316) with delta (0, 0)
Screenshot: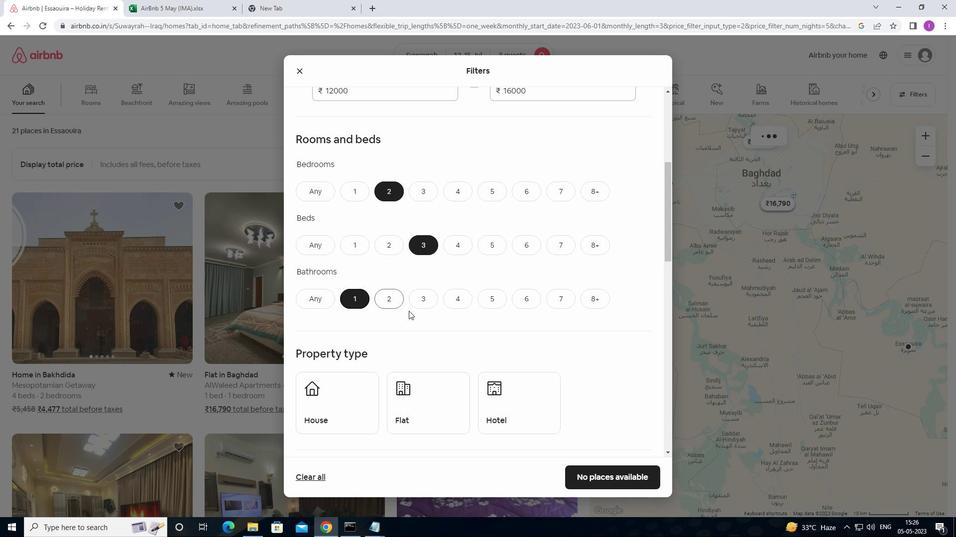 
Action: Mouse moved to (412, 317)
Screenshot: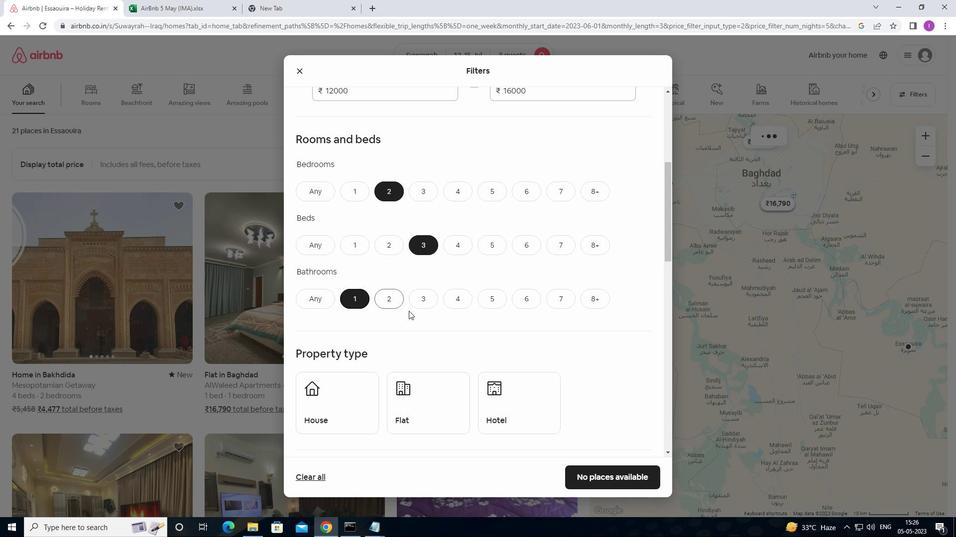 
Action: Mouse scrolled (412, 317) with delta (0, 0)
Screenshot: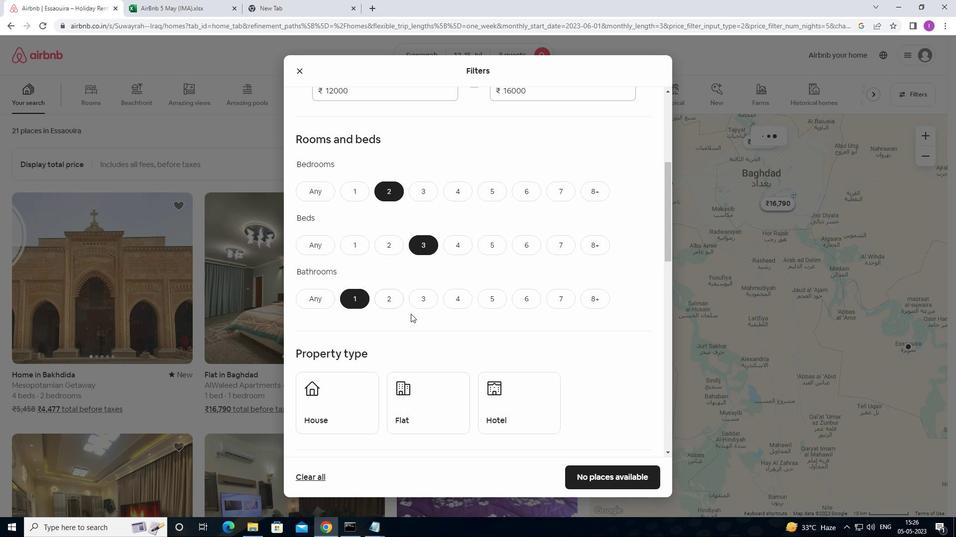 
Action: Mouse moved to (343, 279)
Screenshot: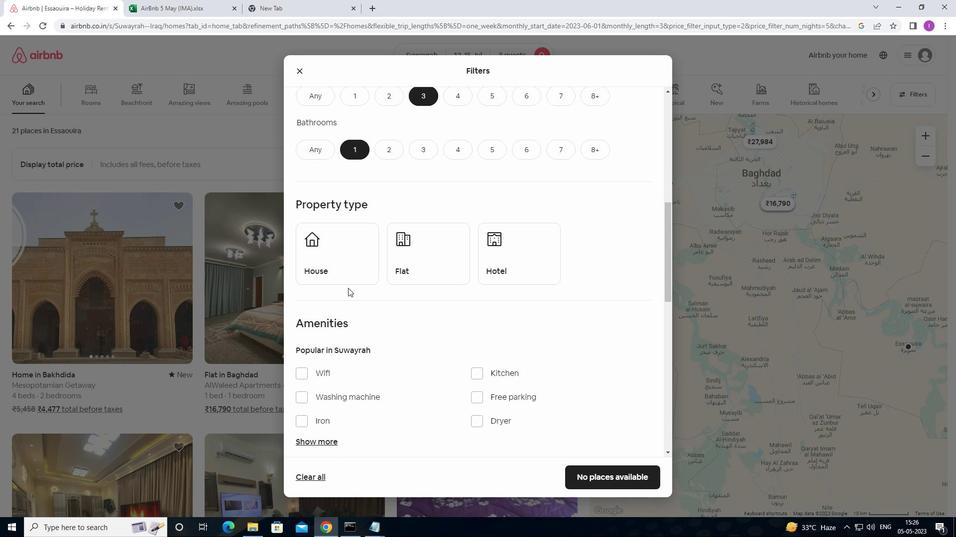 
Action: Mouse pressed left at (343, 279)
Screenshot: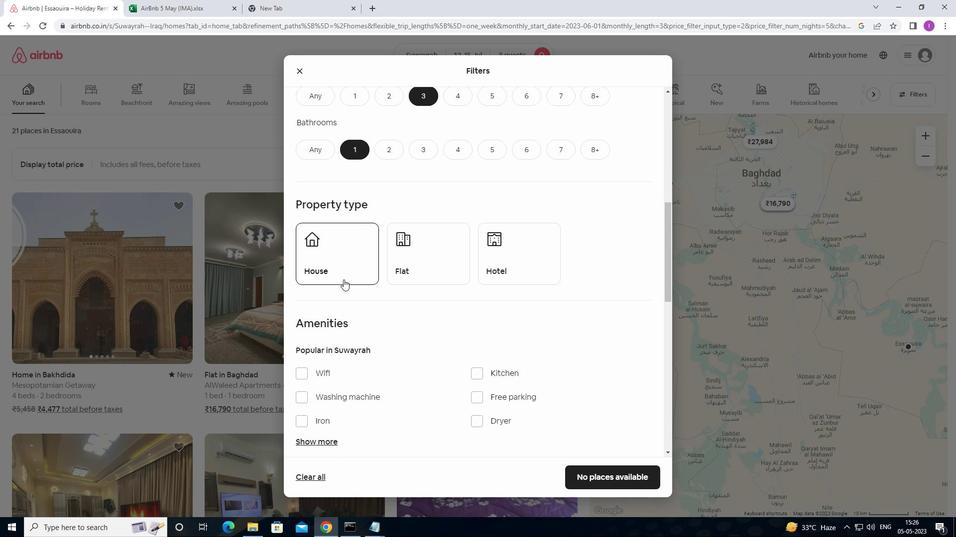 
Action: Mouse moved to (403, 274)
Screenshot: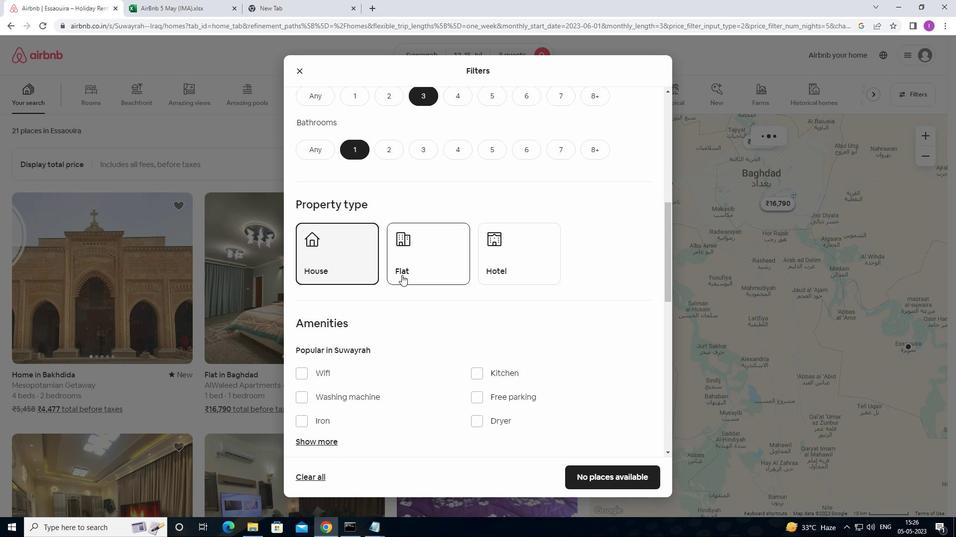 
Action: Mouse pressed left at (403, 274)
Screenshot: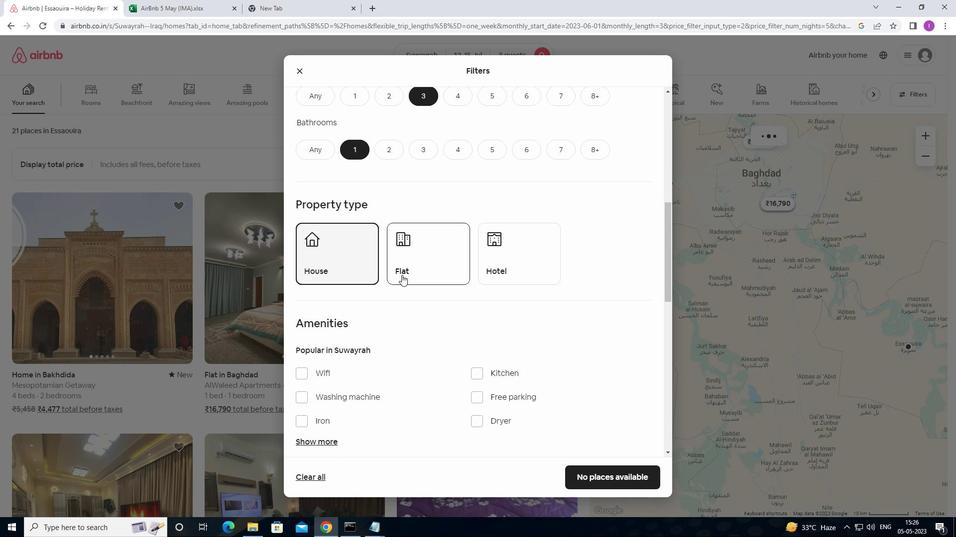 
Action: Mouse moved to (484, 278)
Screenshot: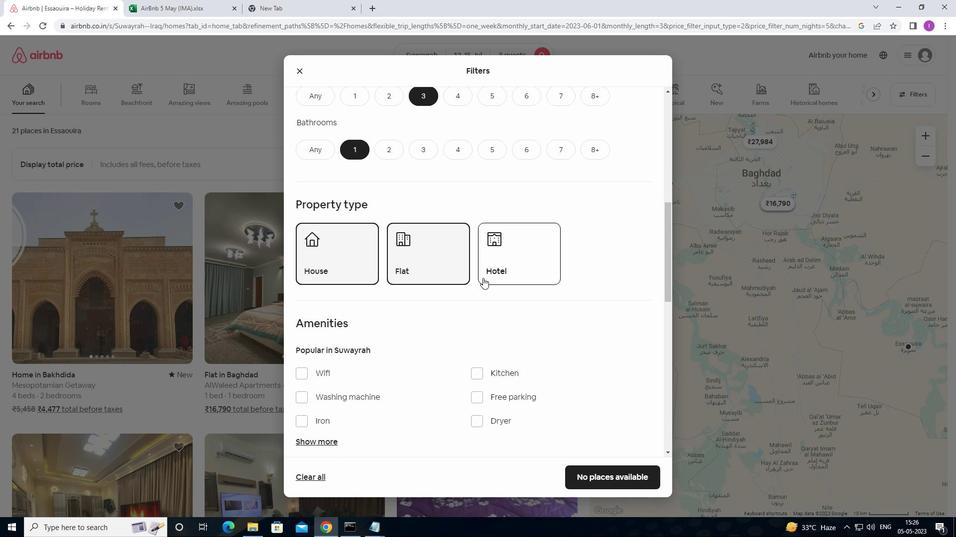 
Action: Mouse scrolled (484, 277) with delta (0, 0)
Screenshot: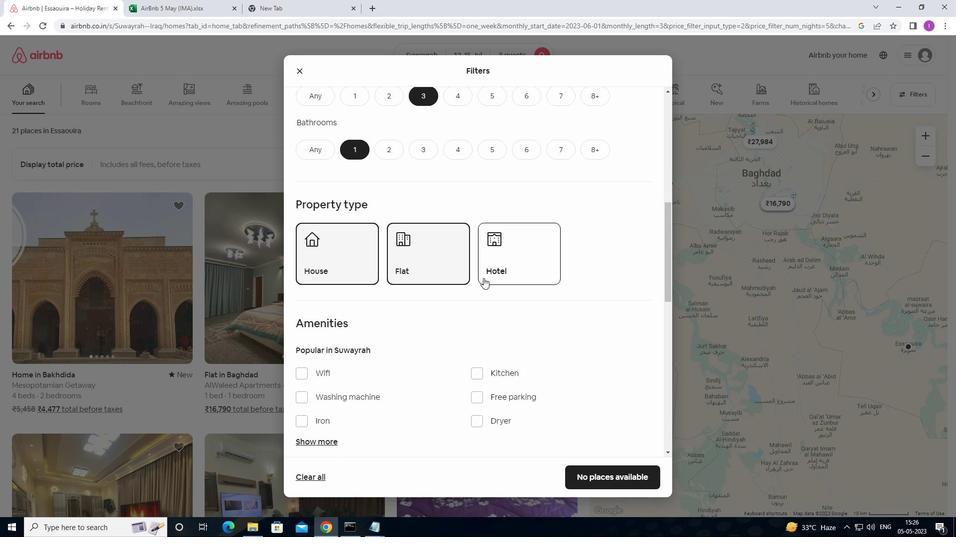 
Action: Mouse moved to (484, 278)
Screenshot: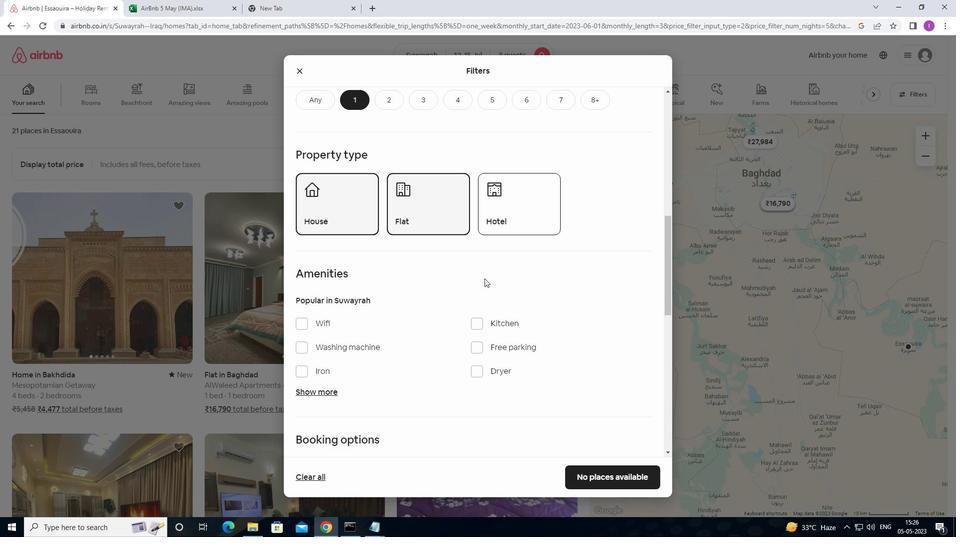 
Action: Mouse scrolled (484, 278) with delta (0, 0)
Screenshot: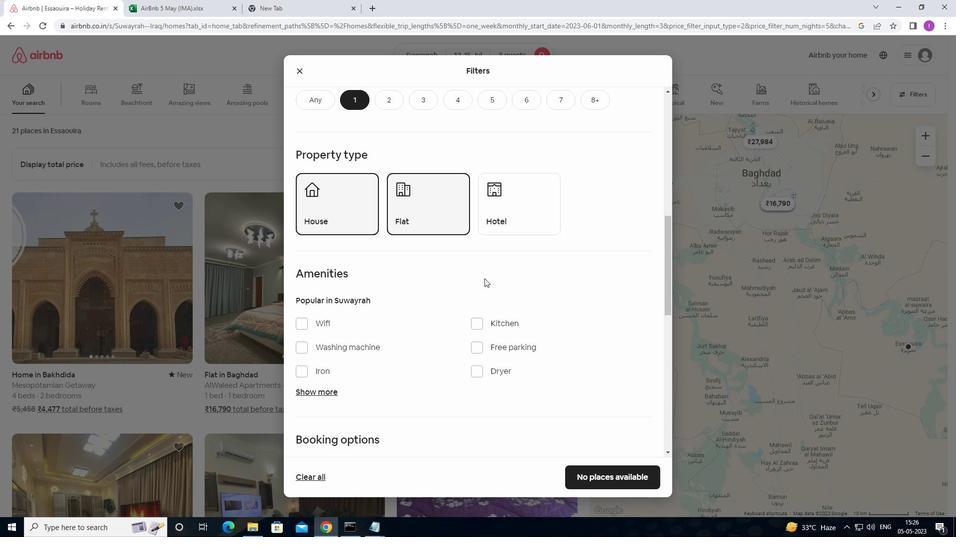 
Action: Mouse moved to (303, 302)
Screenshot: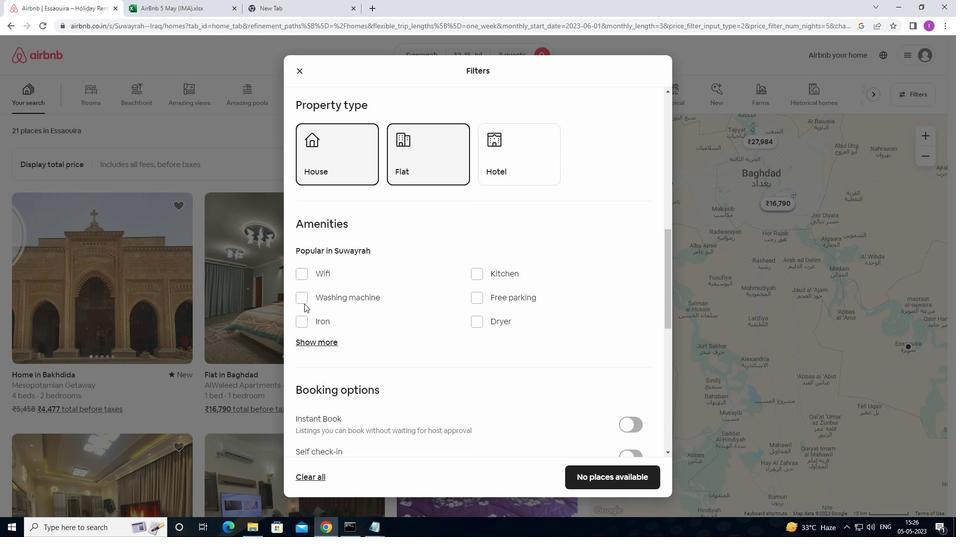 
Action: Mouse pressed left at (303, 302)
Screenshot: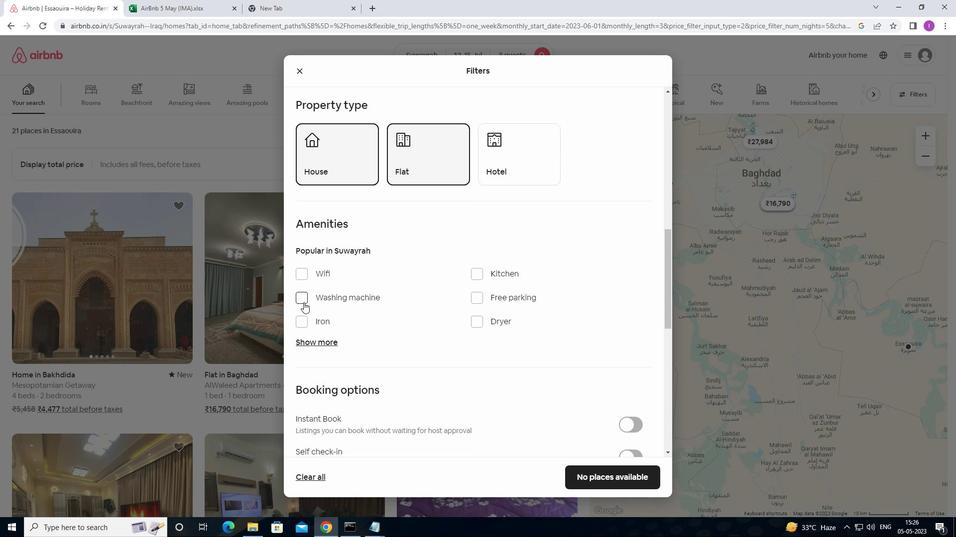 
Action: Mouse moved to (522, 336)
Screenshot: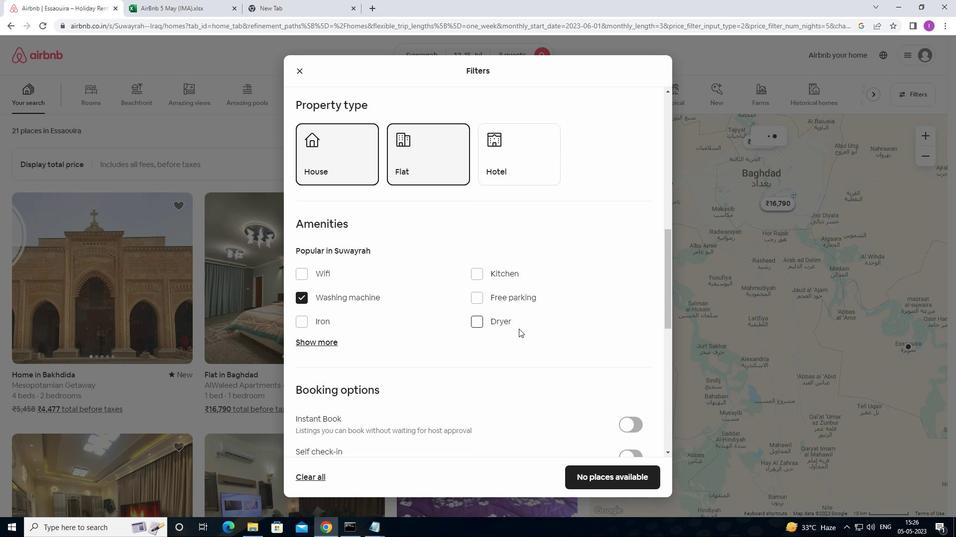 
Action: Mouse scrolled (522, 336) with delta (0, 0)
Screenshot: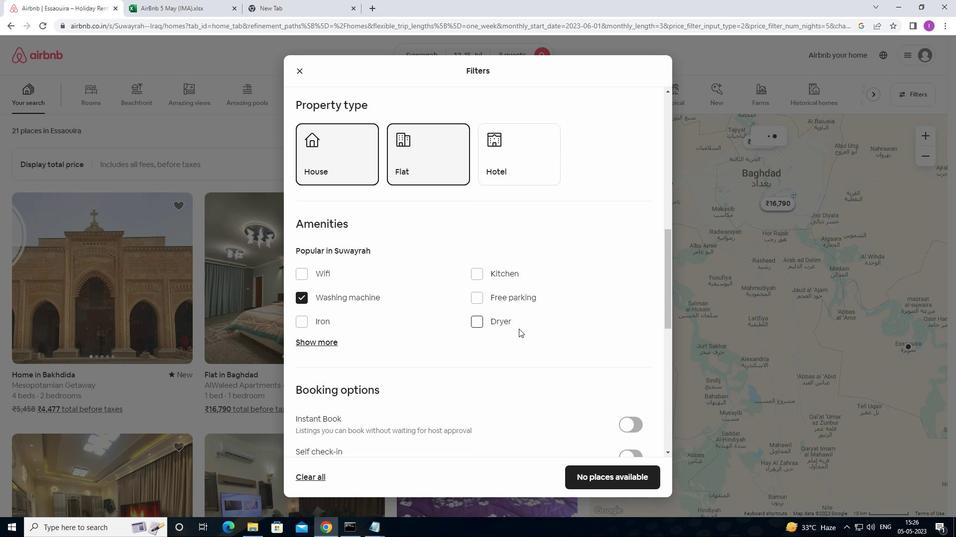 
Action: Mouse moved to (522, 337)
Screenshot: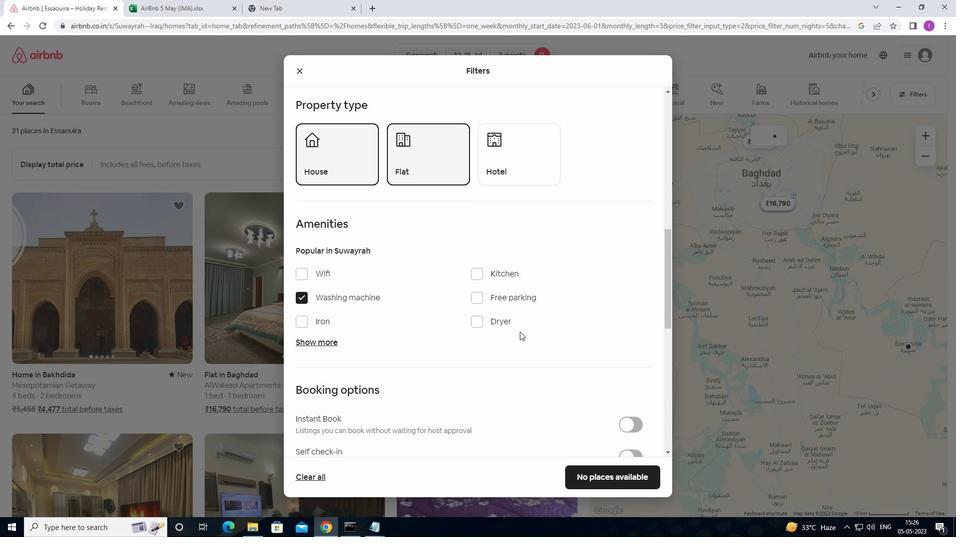 
Action: Mouse scrolled (522, 336) with delta (0, 0)
Screenshot: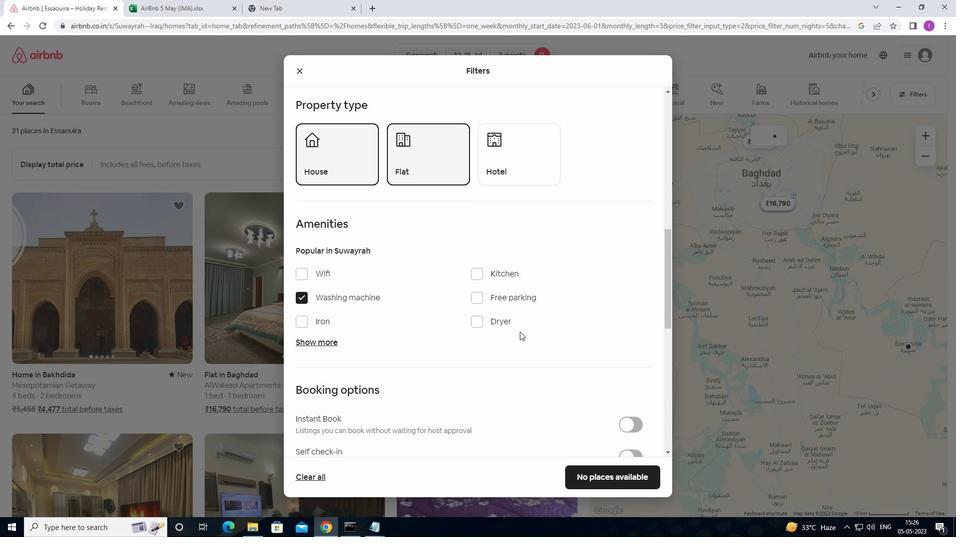 
Action: Mouse scrolled (522, 336) with delta (0, 0)
Screenshot: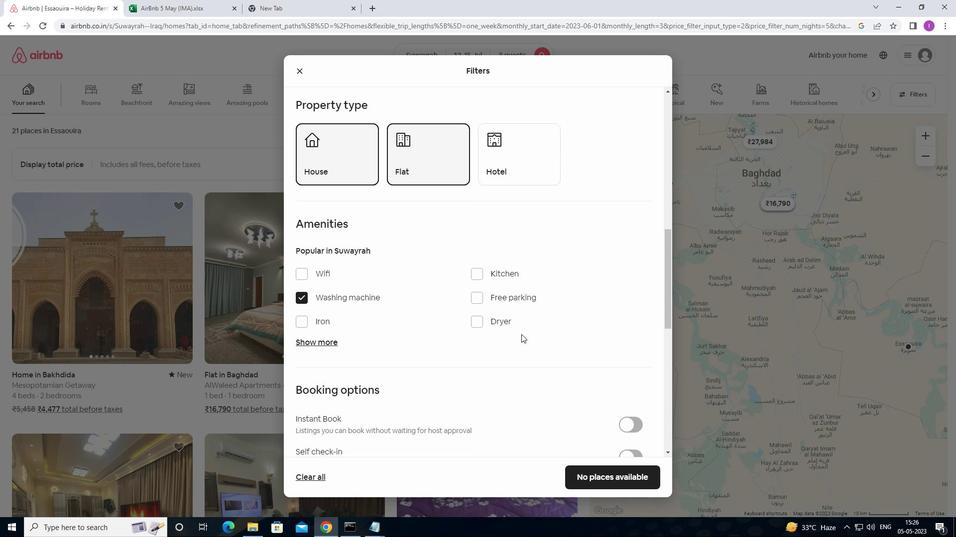 
Action: Mouse moved to (624, 310)
Screenshot: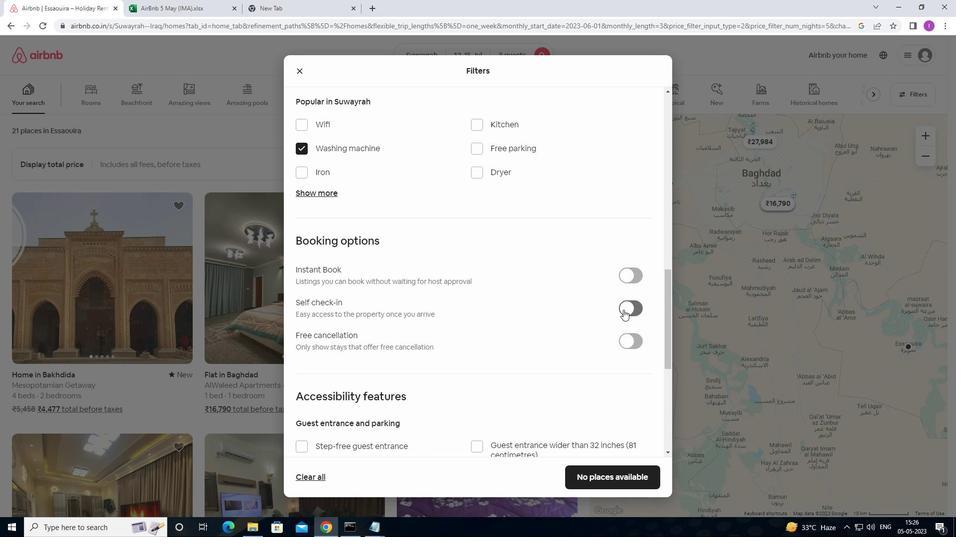 
Action: Mouse pressed left at (624, 310)
Screenshot: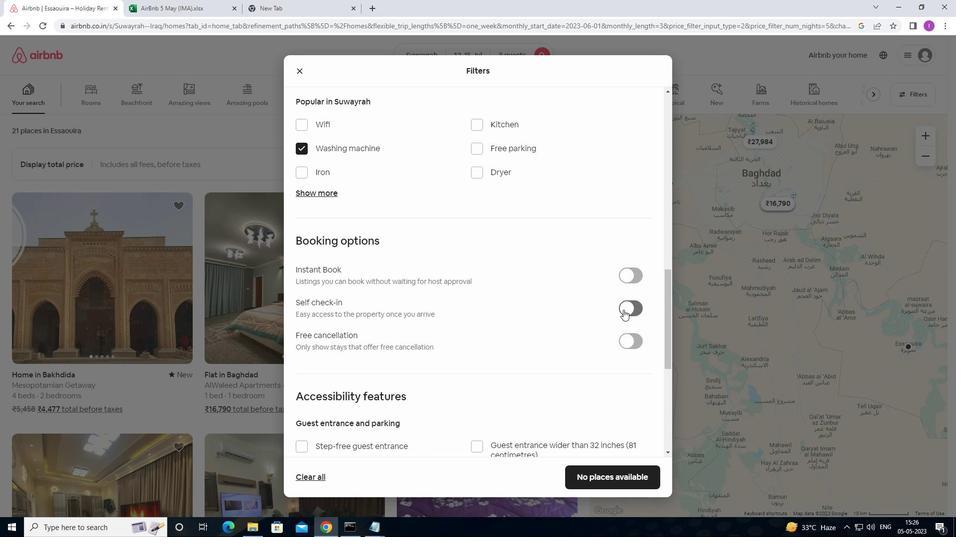 
Action: Mouse moved to (385, 333)
Screenshot: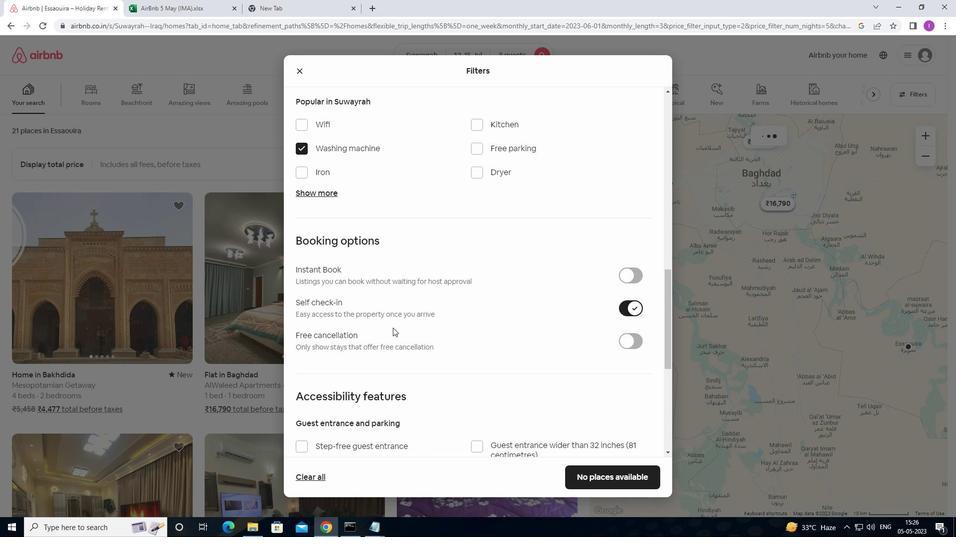 
Action: Mouse scrolled (385, 332) with delta (0, 0)
Screenshot: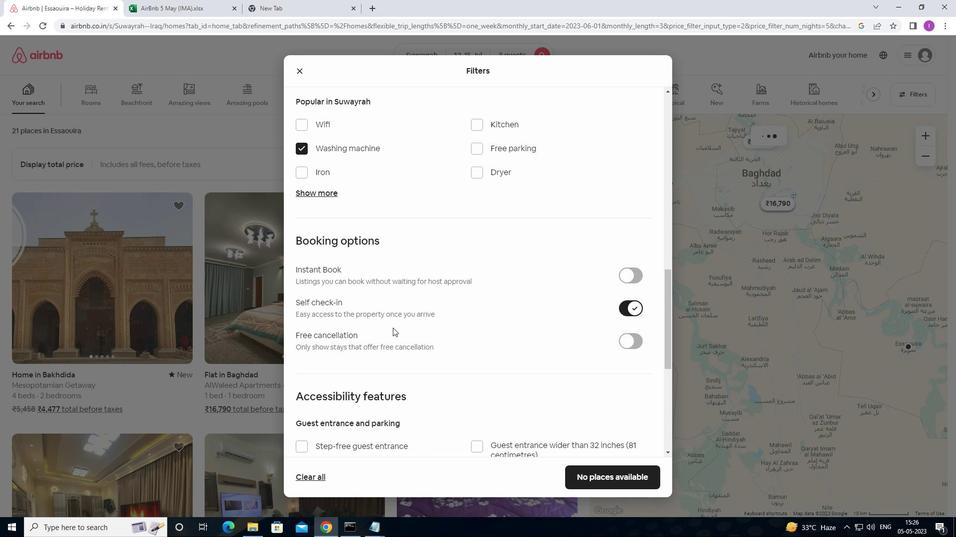 
Action: Mouse scrolled (385, 332) with delta (0, 0)
Screenshot: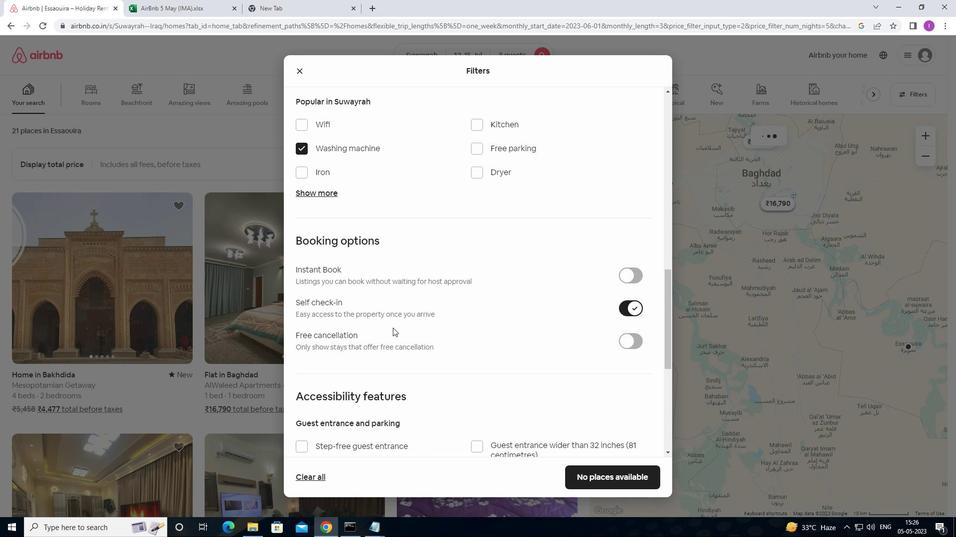 
Action: Mouse scrolled (385, 332) with delta (0, 0)
Screenshot: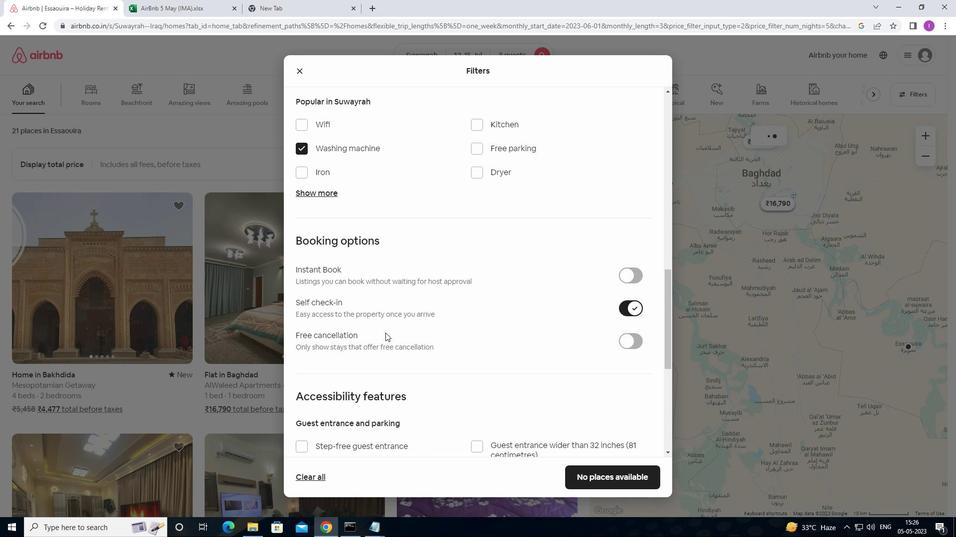 
Action: Mouse scrolled (385, 332) with delta (0, 0)
Screenshot: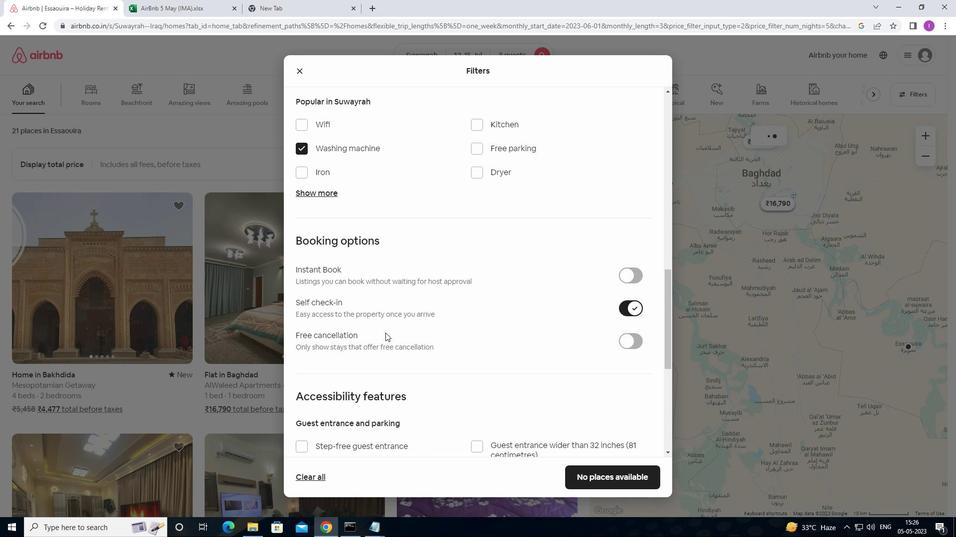
Action: Mouse moved to (395, 327)
Screenshot: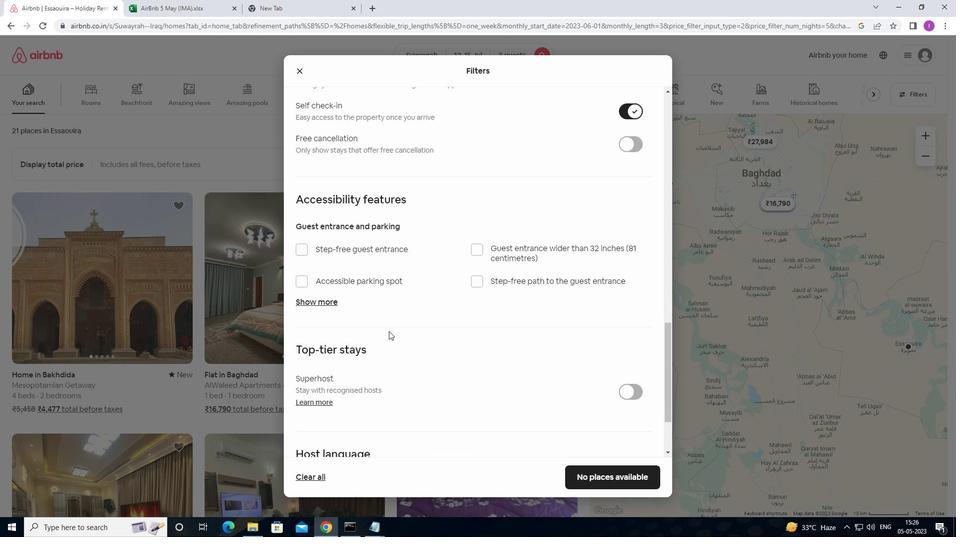 
Action: Mouse scrolled (395, 327) with delta (0, 0)
Screenshot: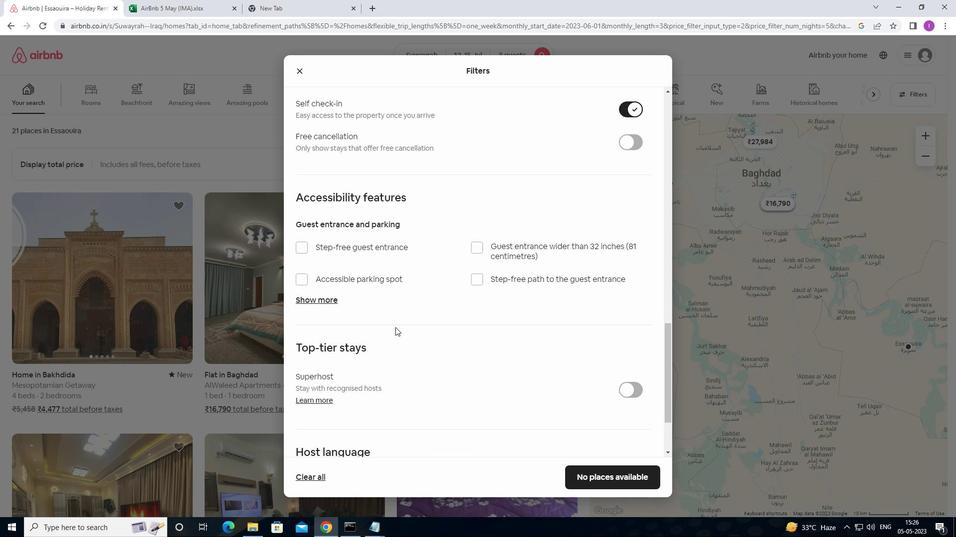 
Action: Mouse moved to (395, 327)
Screenshot: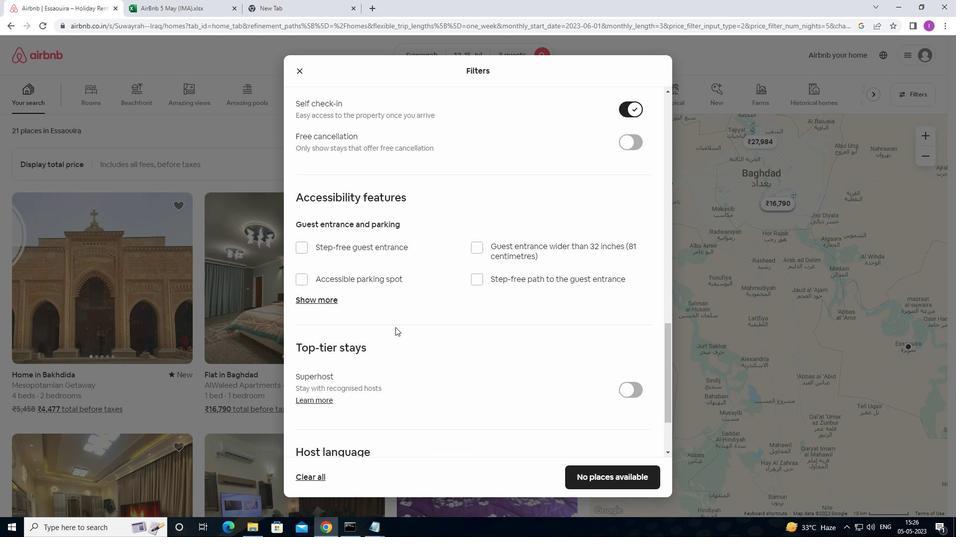 
Action: Mouse scrolled (395, 327) with delta (0, 0)
Screenshot: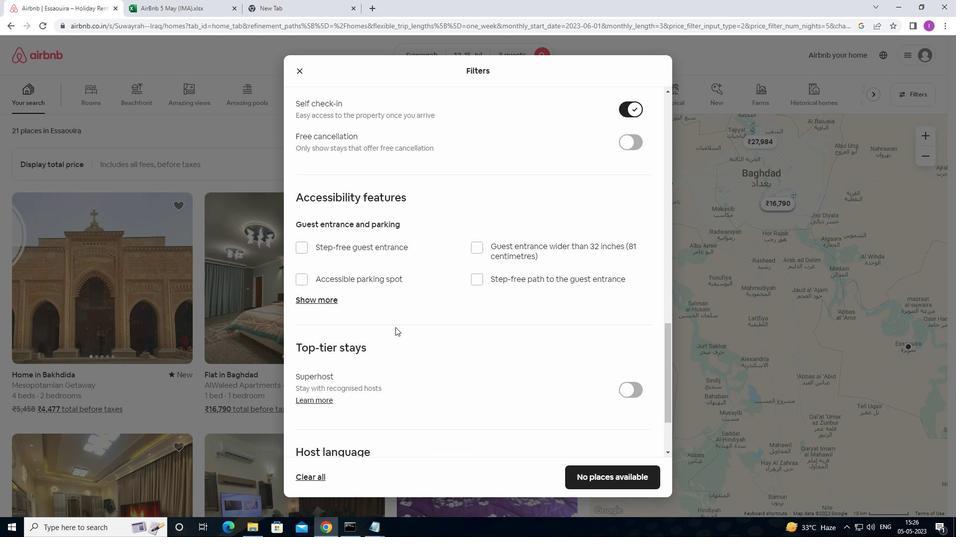 
Action: Mouse moved to (395, 328)
Screenshot: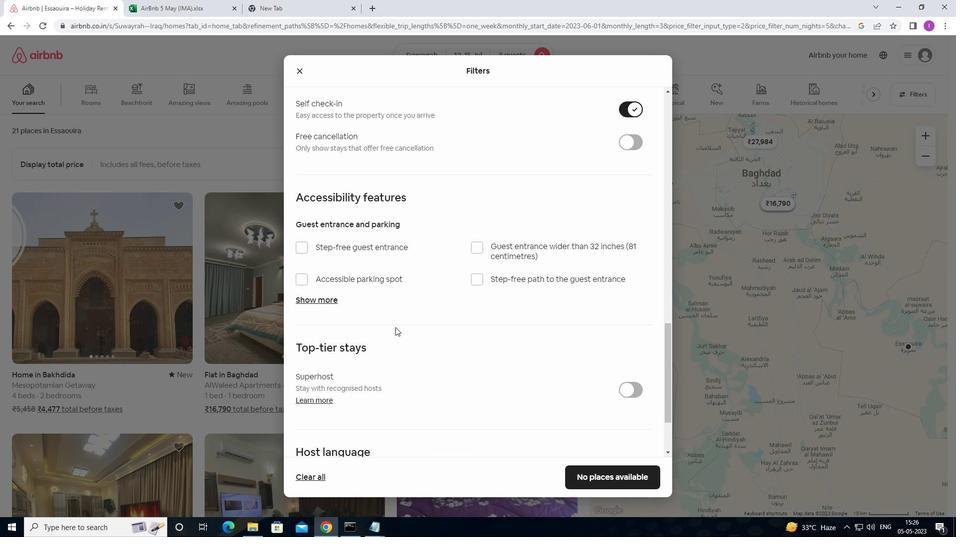 
Action: Mouse scrolled (395, 327) with delta (0, 0)
Screenshot: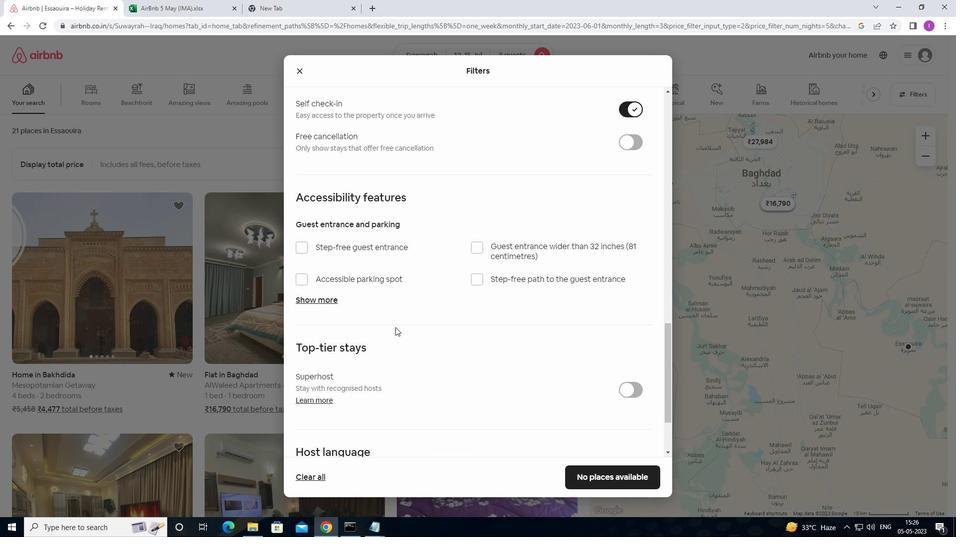 
Action: Mouse scrolled (395, 327) with delta (0, 0)
Screenshot: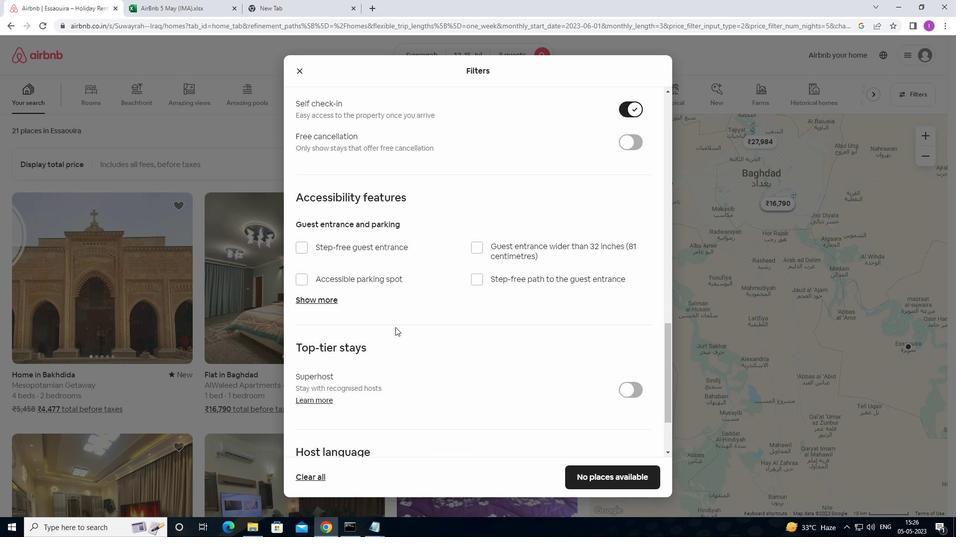 
Action: Mouse moved to (397, 327)
Screenshot: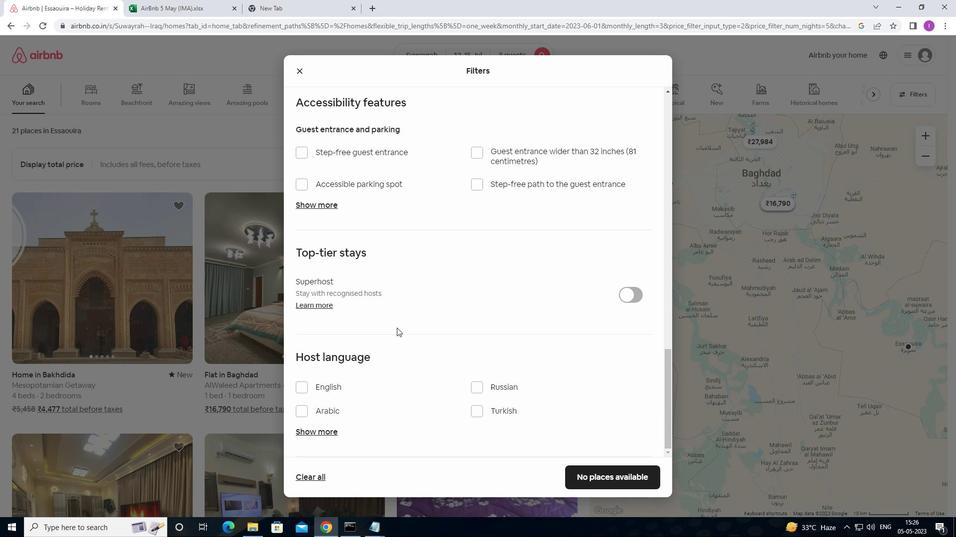
Action: Mouse scrolled (397, 327) with delta (0, 0)
Screenshot: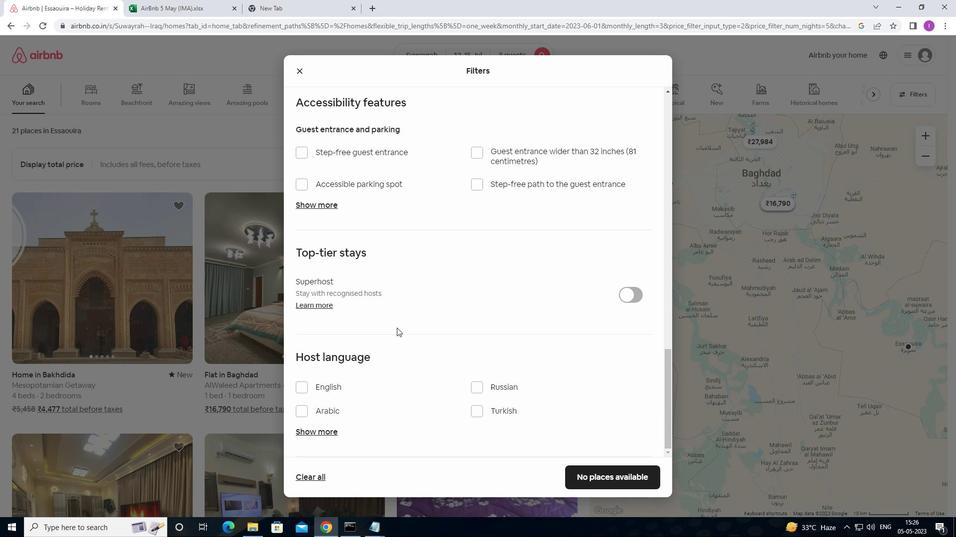 
Action: Mouse scrolled (397, 327) with delta (0, 0)
Screenshot: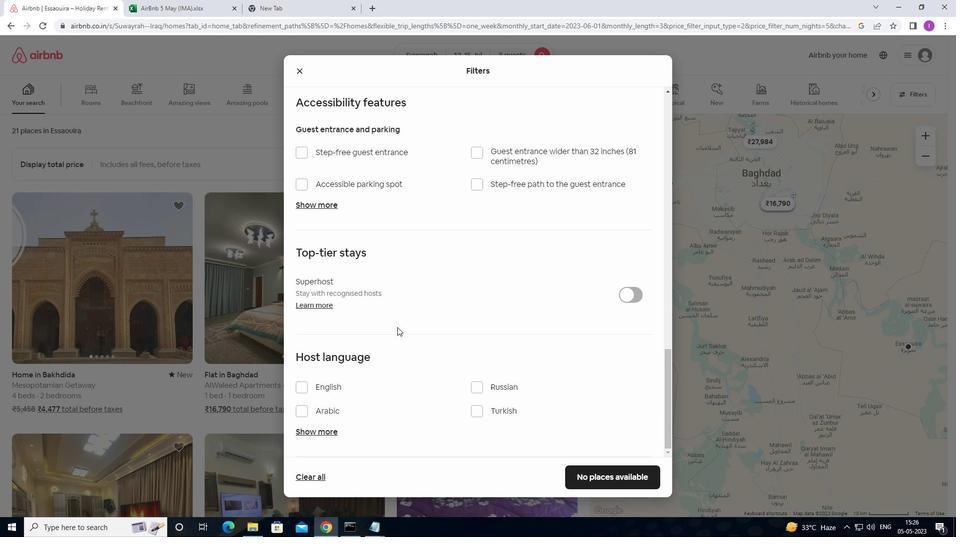 
Action: Mouse scrolled (397, 327) with delta (0, 0)
Screenshot: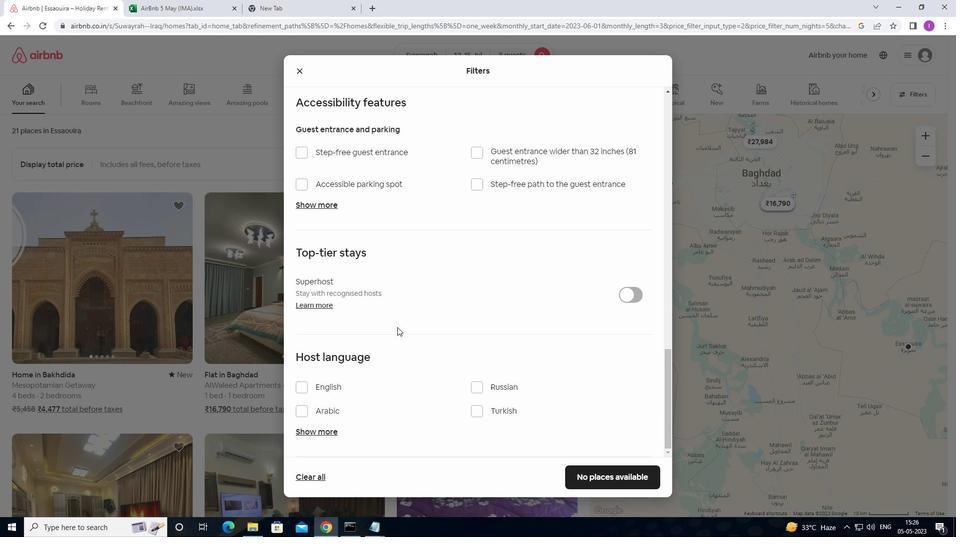 
Action: Mouse scrolled (397, 327) with delta (0, 0)
Screenshot: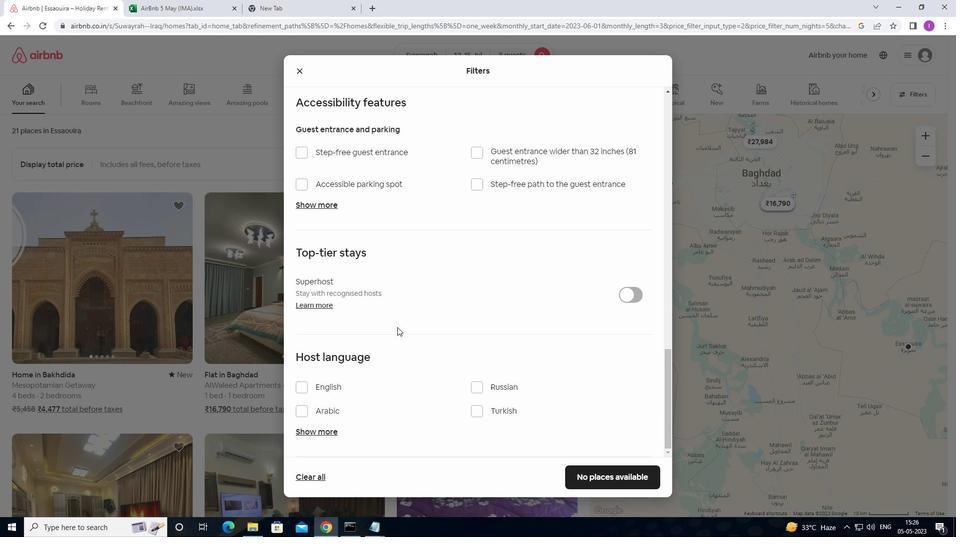 
Action: Mouse moved to (297, 386)
Screenshot: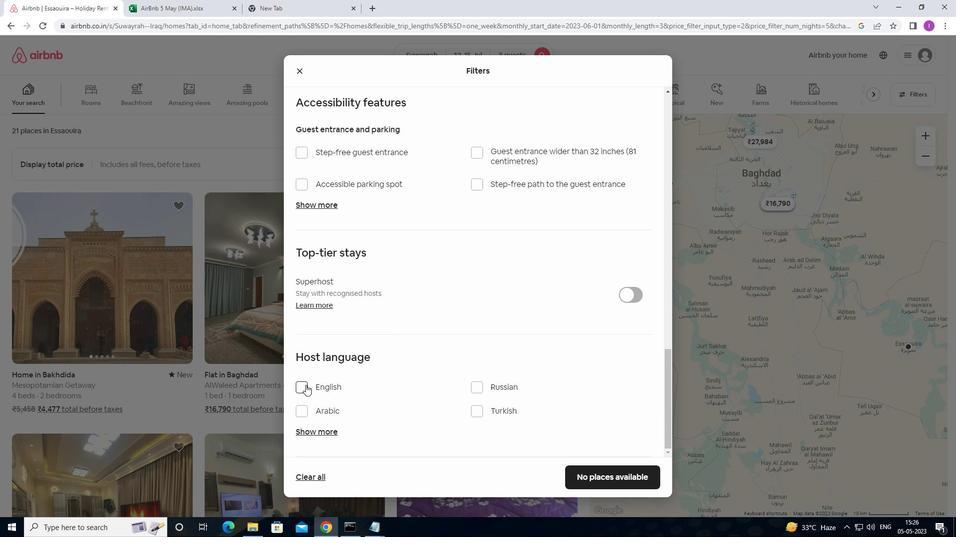 
Action: Mouse pressed left at (297, 386)
Screenshot: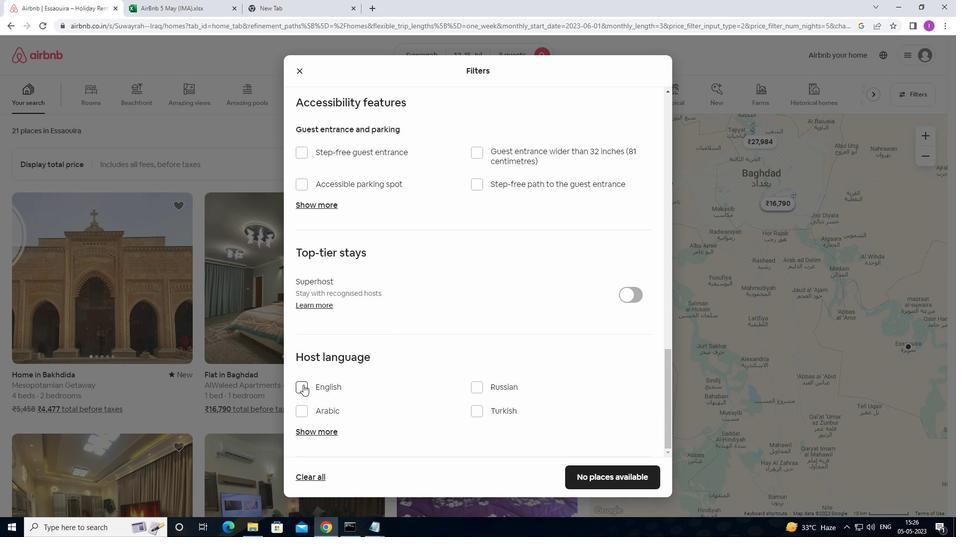 
Action: Mouse moved to (605, 478)
Screenshot: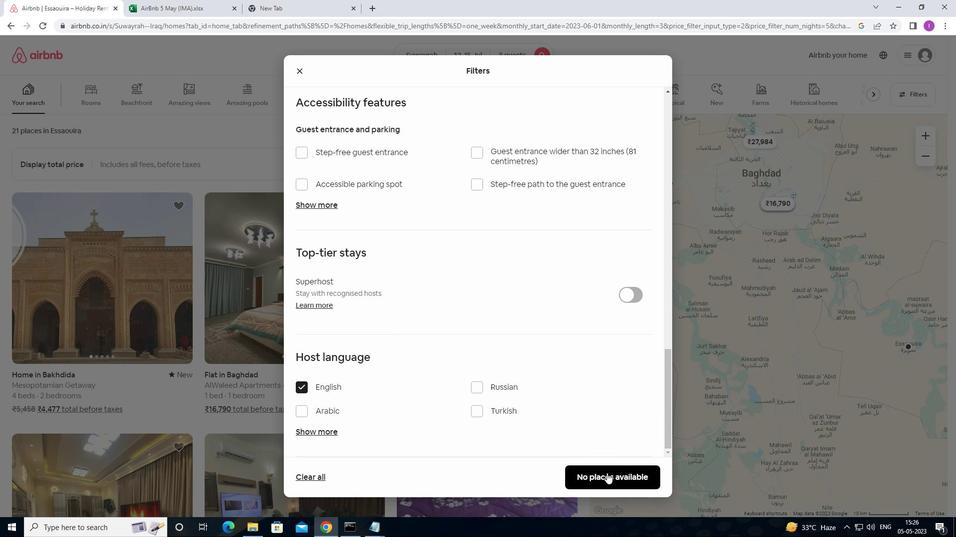 
Action: Mouse pressed left at (605, 478)
Screenshot: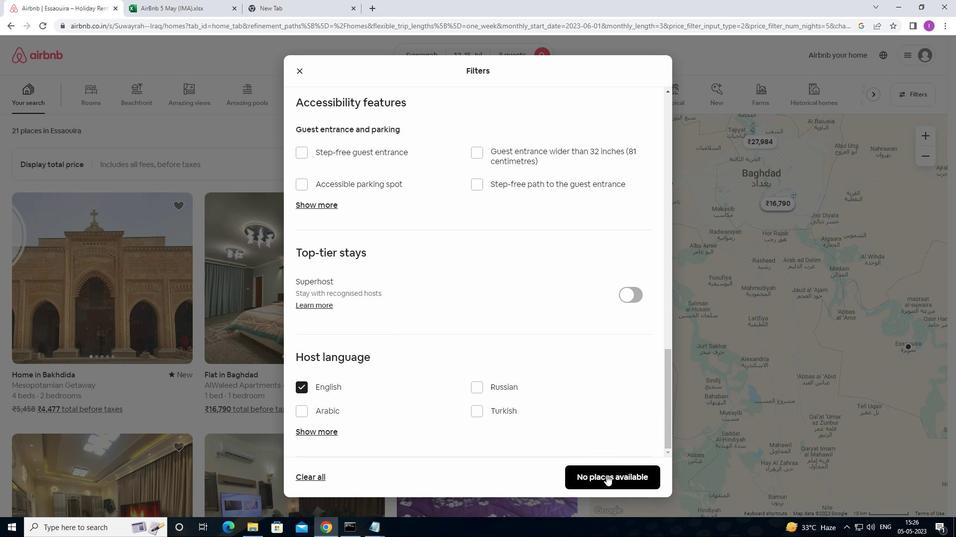 
Action: Mouse moved to (575, 270)
Screenshot: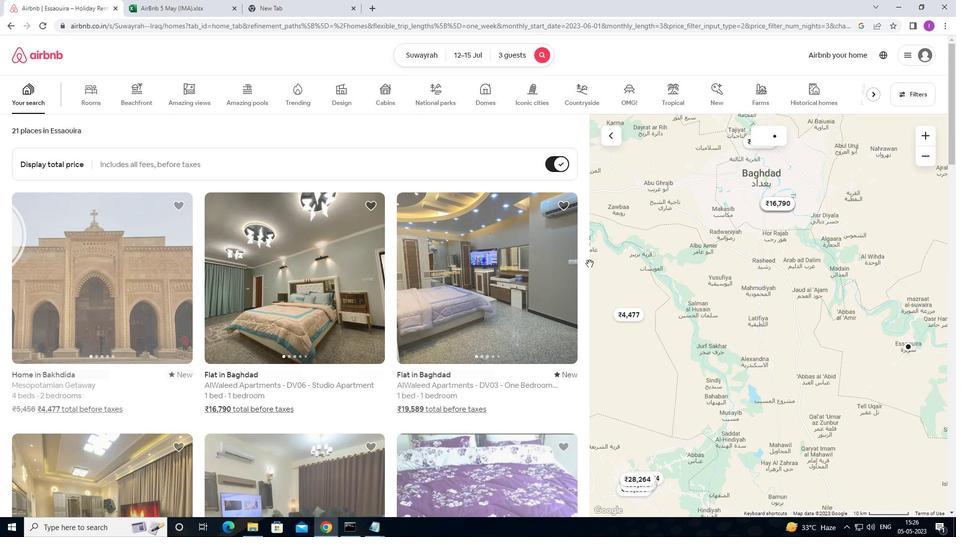 
